 Task: Research Airbnb properties in Saýat, Turkmenistan from 8th December, 2023 to 18th December, 2023 for 2 adults.1  bedroom having 1 bed and 1 bathroom. Property type can be flat. Amenities needed are: wifi, TV, free parkinig on premises, gym, breakfast. Look for 5 properties as per requirement.
Action: Mouse moved to (411, 57)
Screenshot: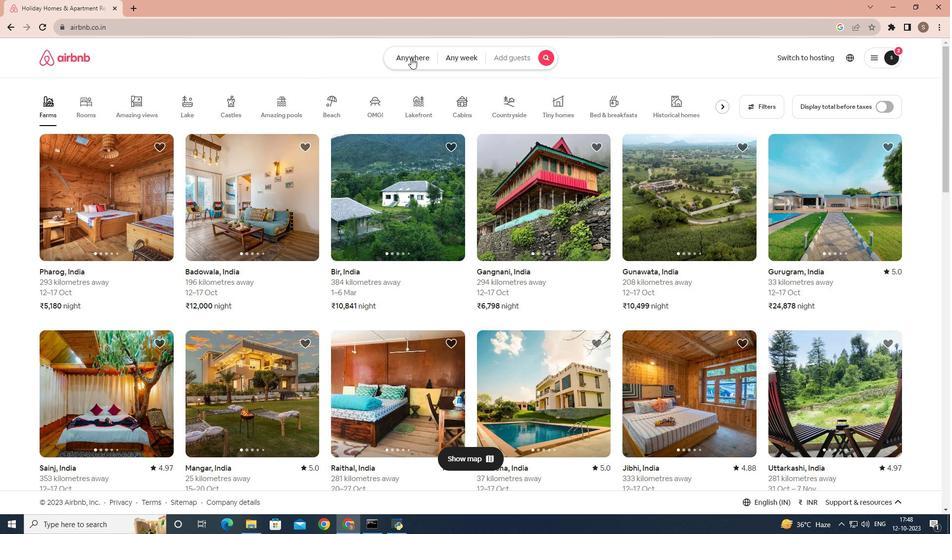 
Action: Mouse pressed left at (411, 57)
Screenshot: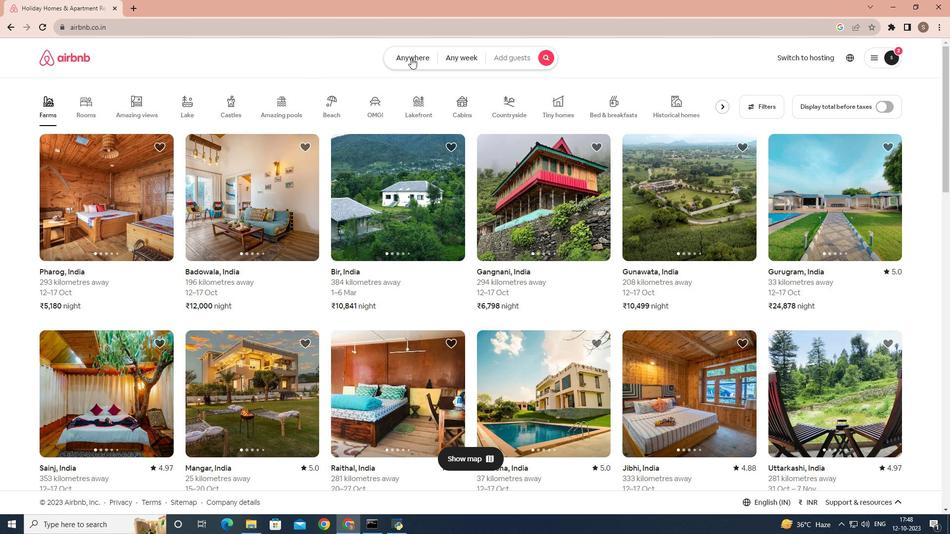 
Action: Mouse moved to (339, 97)
Screenshot: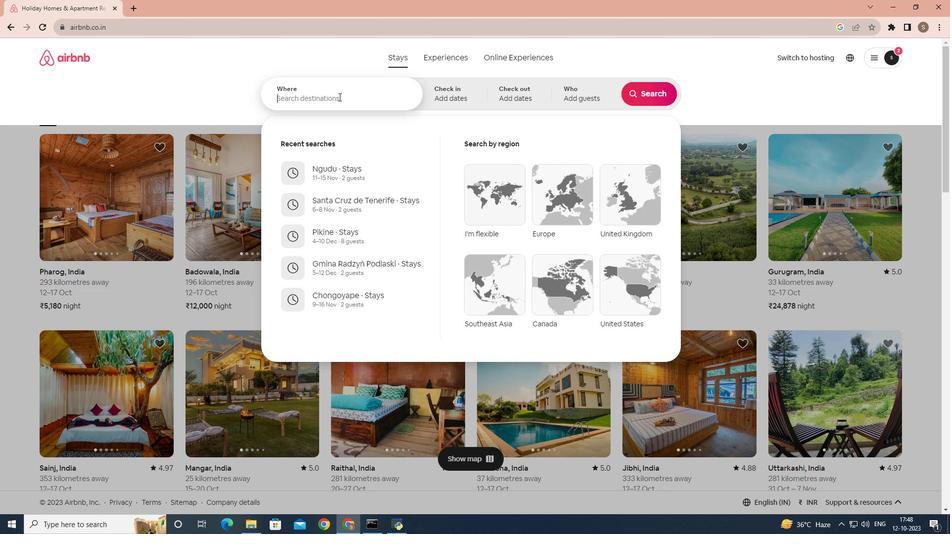 
Action: Mouse pressed left at (339, 97)
Screenshot: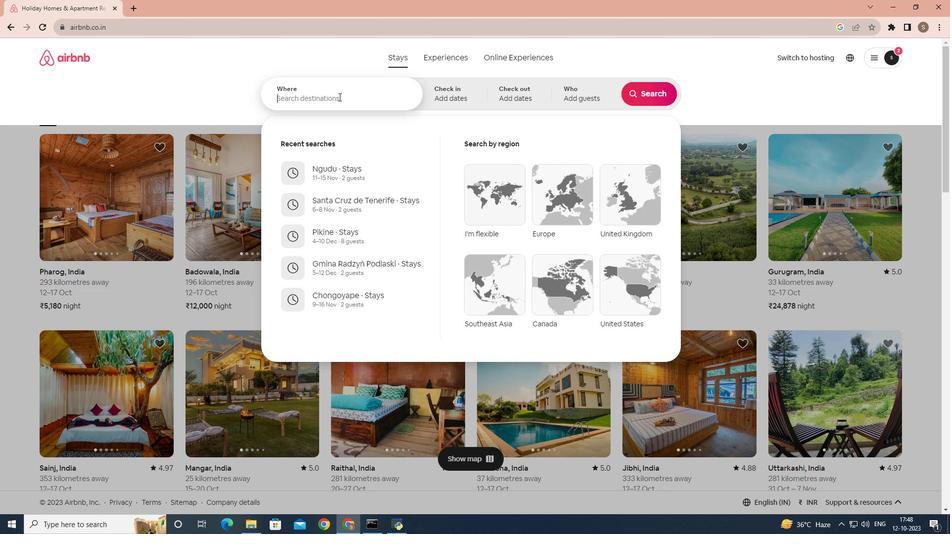 
Action: Key pressed sayat
Screenshot: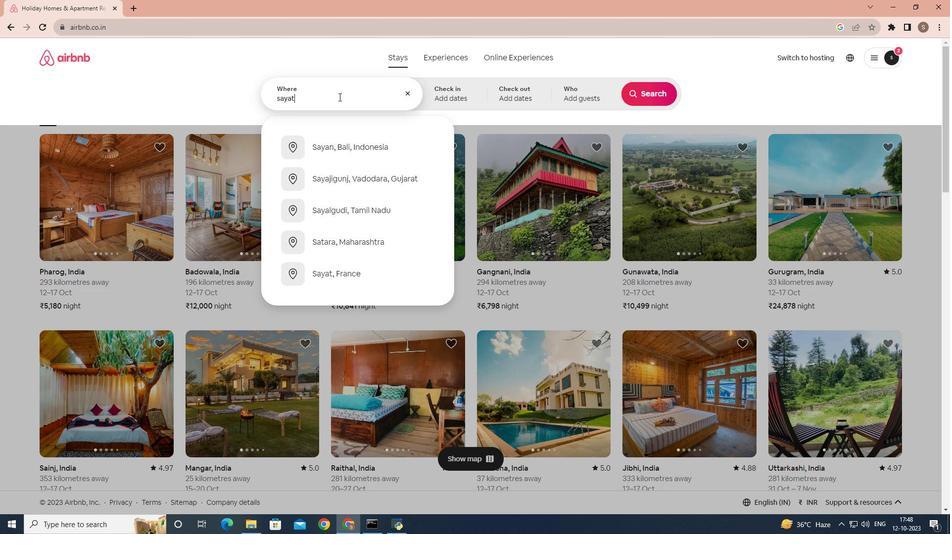 
Action: Mouse moved to (330, 83)
Screenshot: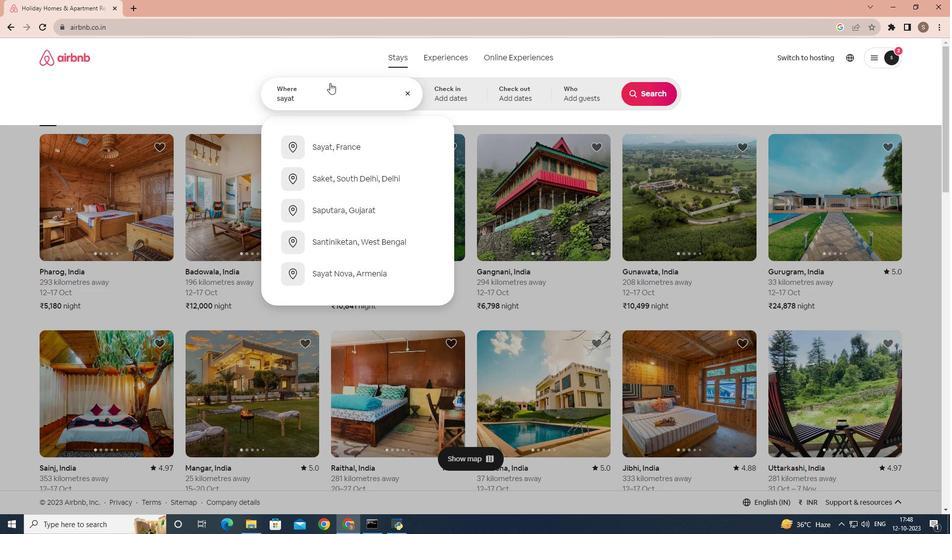 
Action: Key pressed ,<Key.space>y<Key.backspace>tur
Screenshot: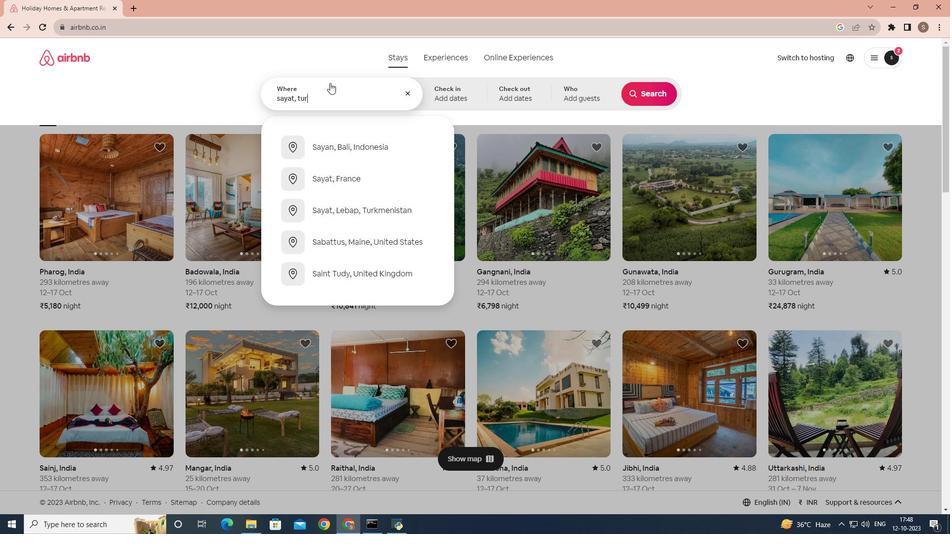 
Action: Mouse moved to (324, 173)
Screenshot: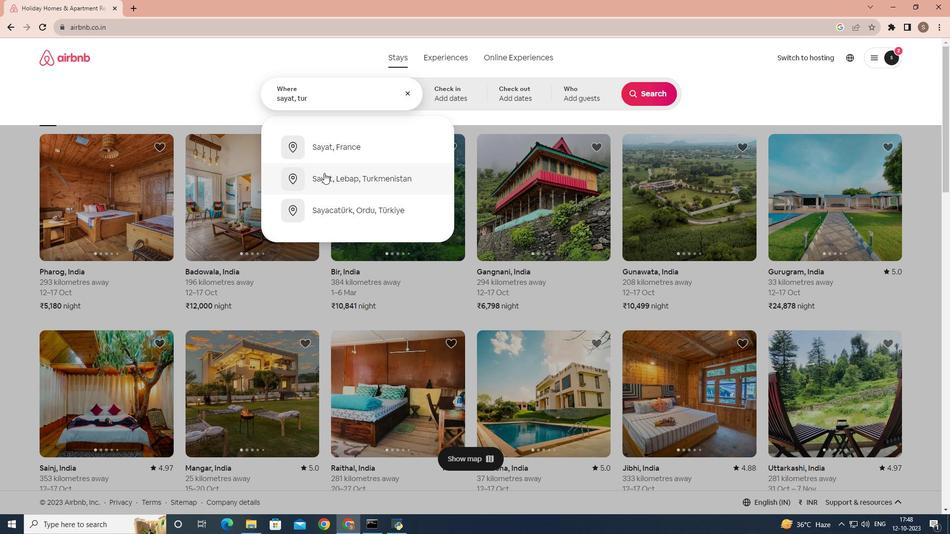 
Action: Mouse pressed left at (324, 173)
Screenshot: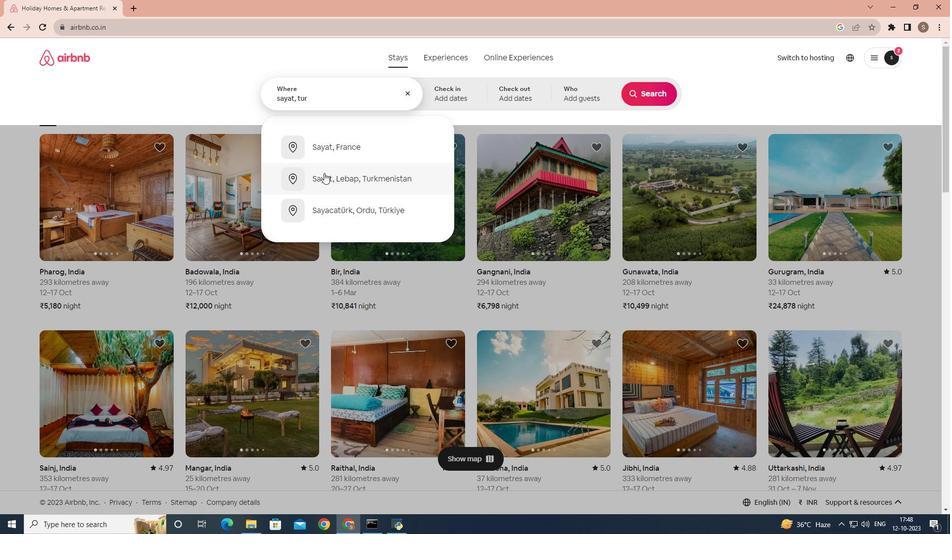 
Action: Mouse moved to (641, 175)
Screenshot: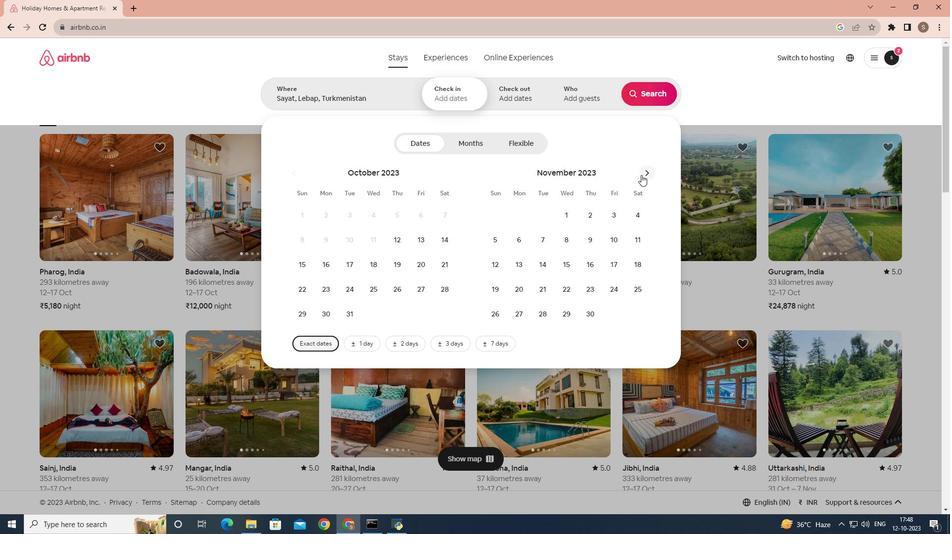 
Action: Mouse pressed left at (641, 175)
Screenshot: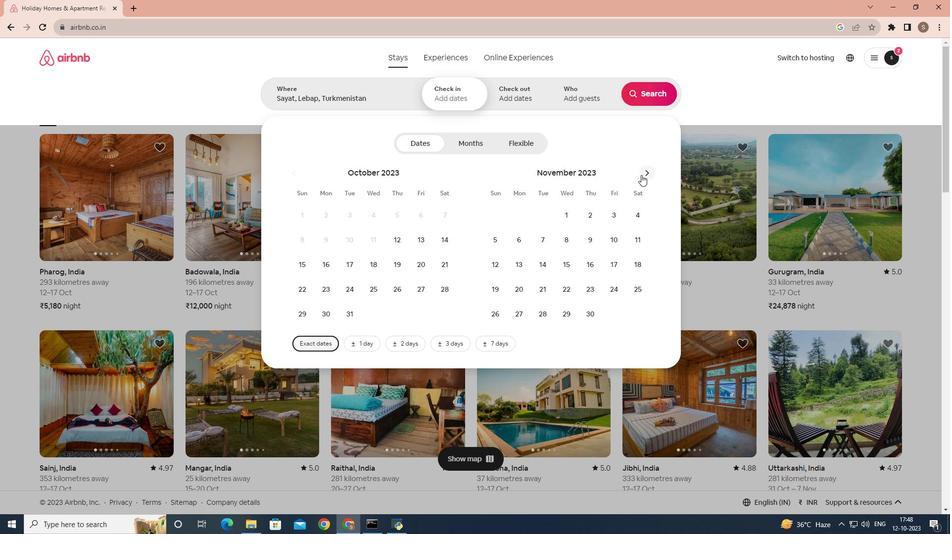 
Action: Mouse moved to (614, 239)
Screenshot: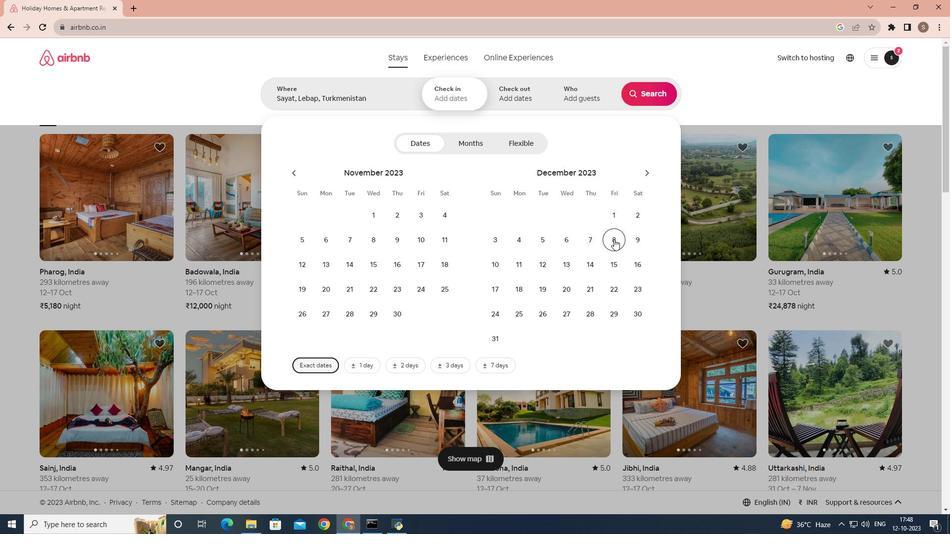
Action: Mouse pressed left at (614, 239)
Screenshot: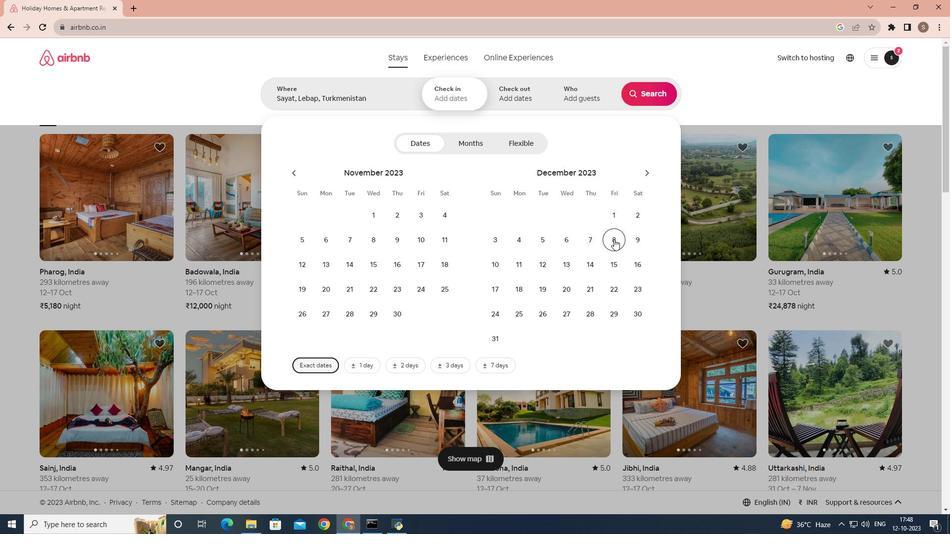 
Action: Mouse moved to (523, 298)
Screenshot: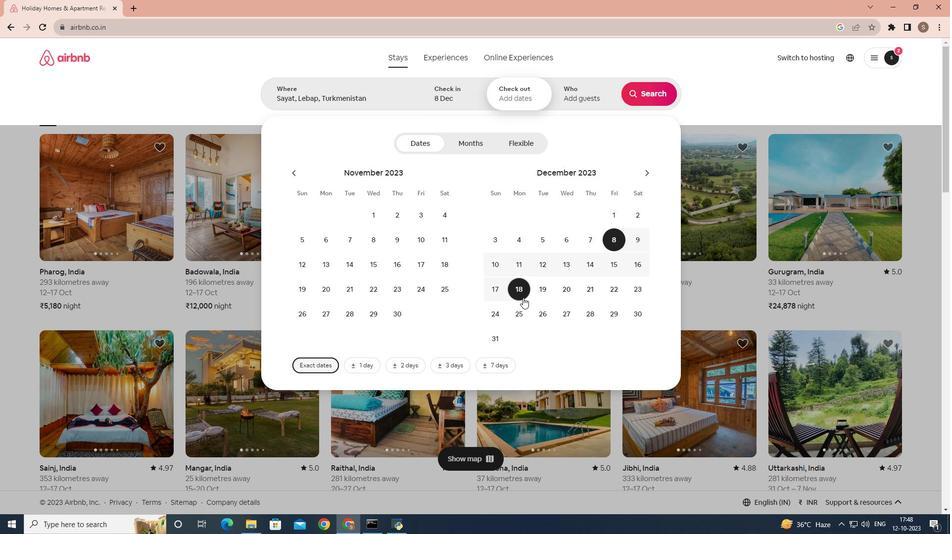 
Action: Mouse pressed left at (523, 298)
Screenshot: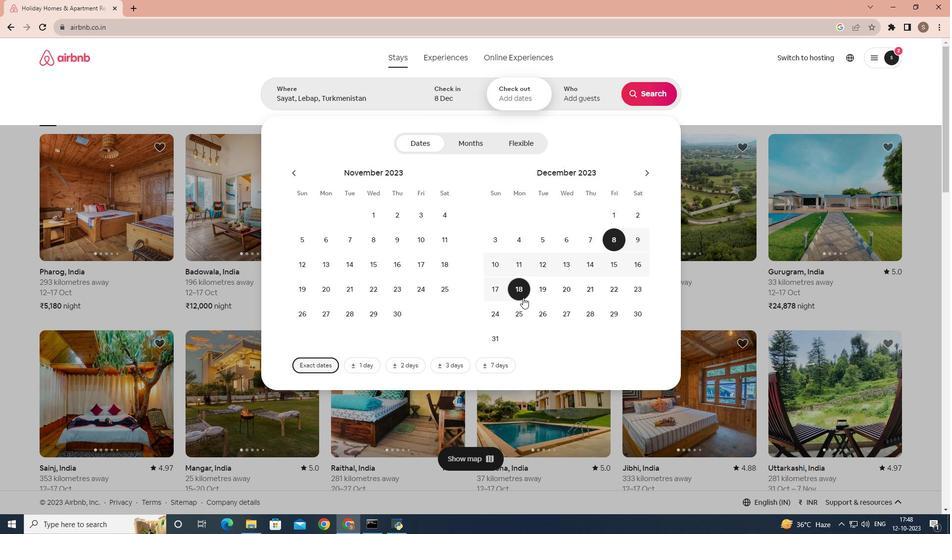 
Action: Mouse moved to (595, 105)
Screenshot: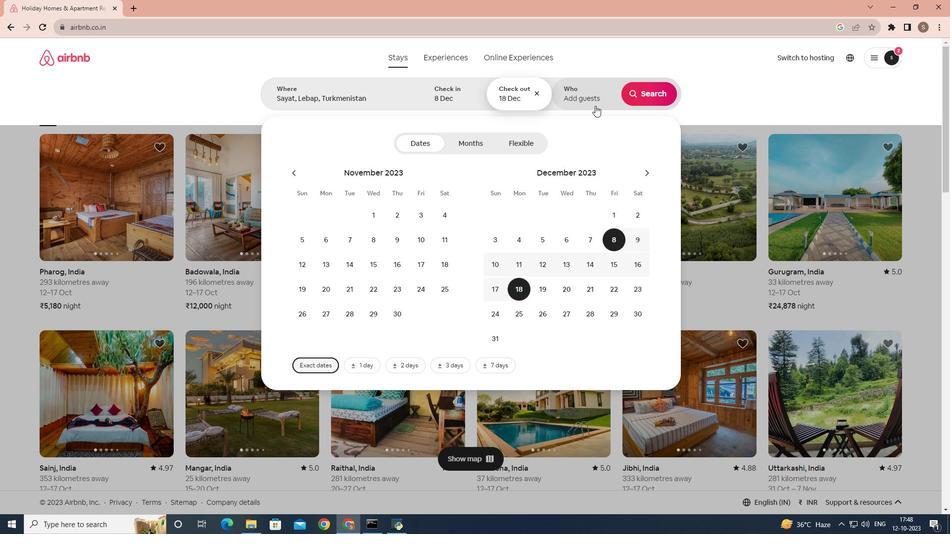 
Action: Mouse pressed left at (595, 105)
Screenshot: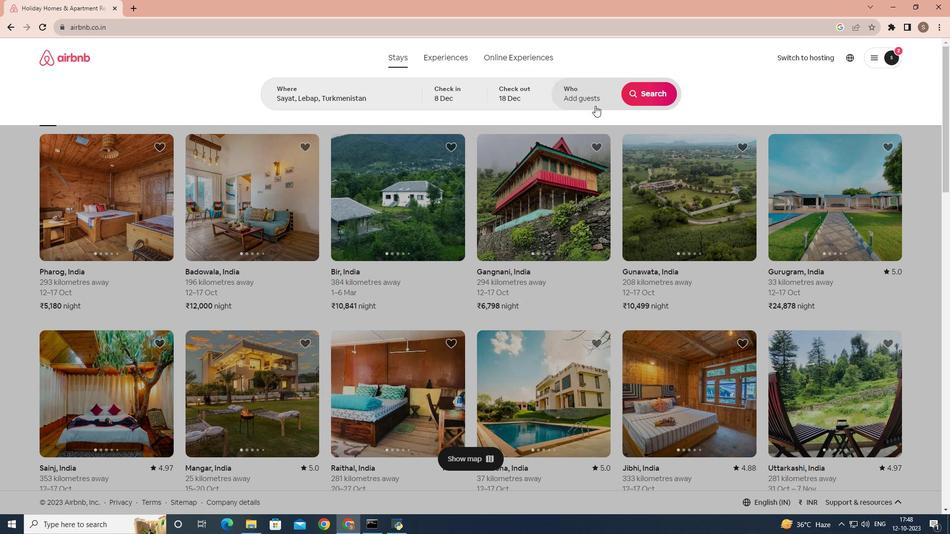 
Action: Mouse moved to (650, 147)
Screenshot: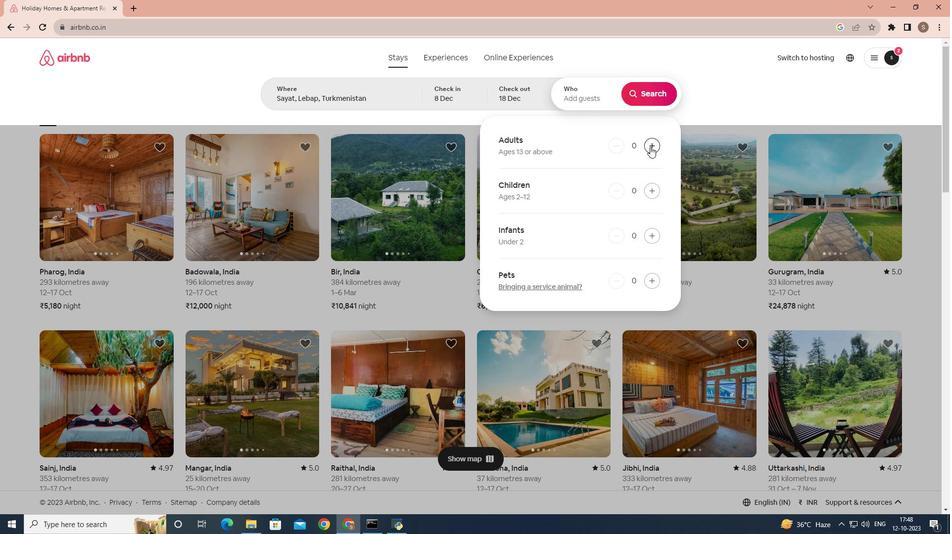 
Action: Mouse pressed left at (650, 147)
Screenshot: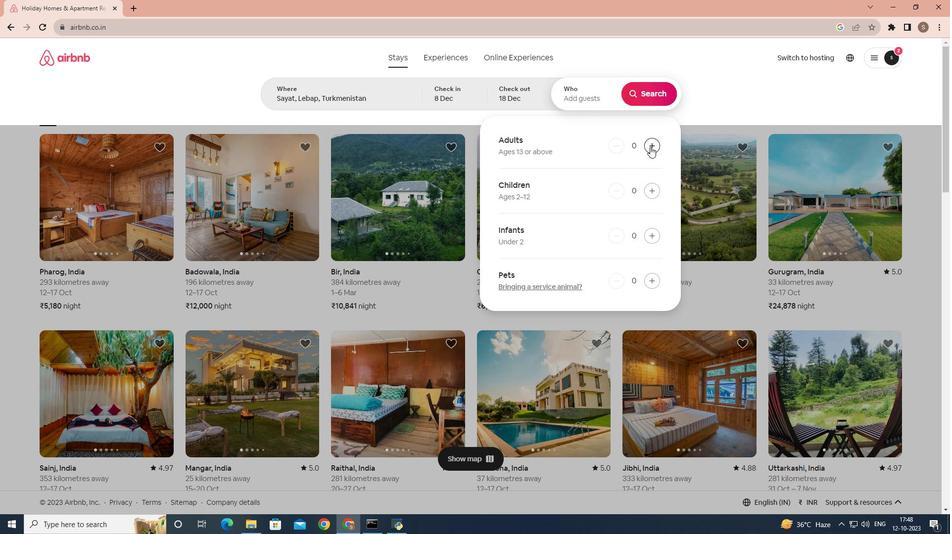 
Action: Mouse pressed left at (650, 147)
Screenshot: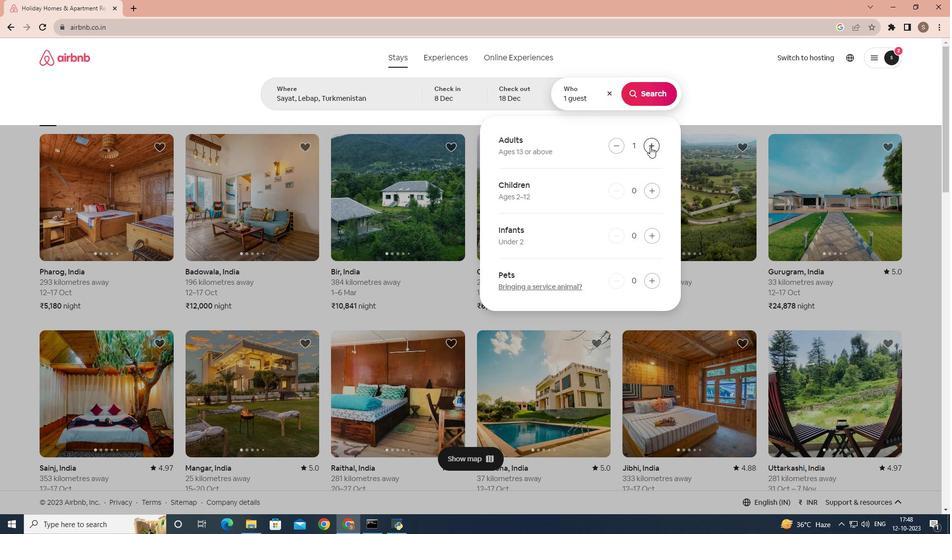 
Action: Mouse moved to (651, 102)
Screenshot: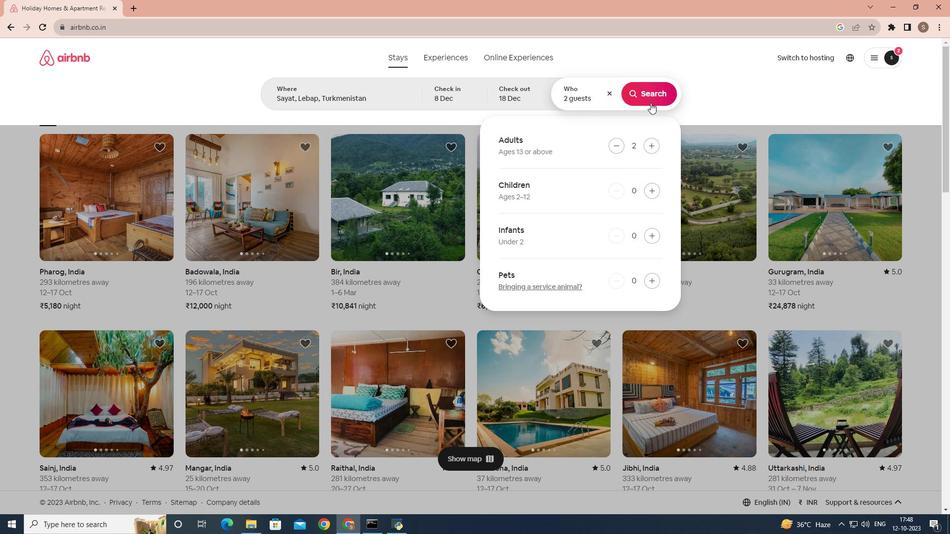 
Action: Mouse pressed left at (651, 102)
Screenshot: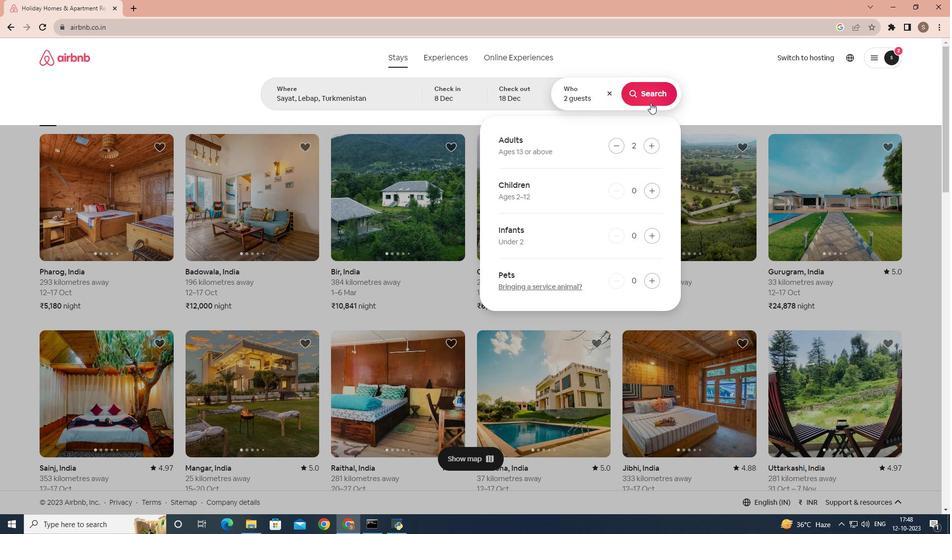
Action: Mouse moved to (787, 100)
Screenshot: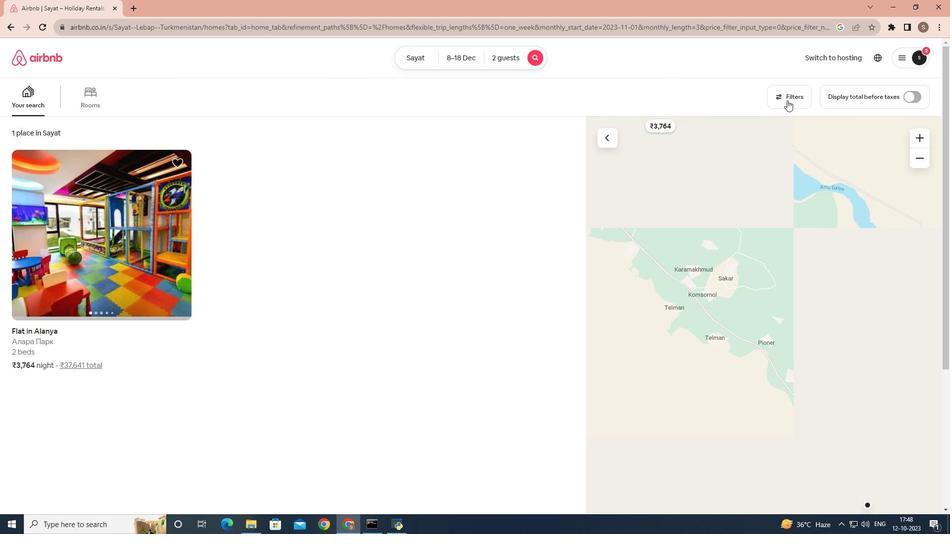 
Action: Mouse pressed left at (787, 100)
Screenshot: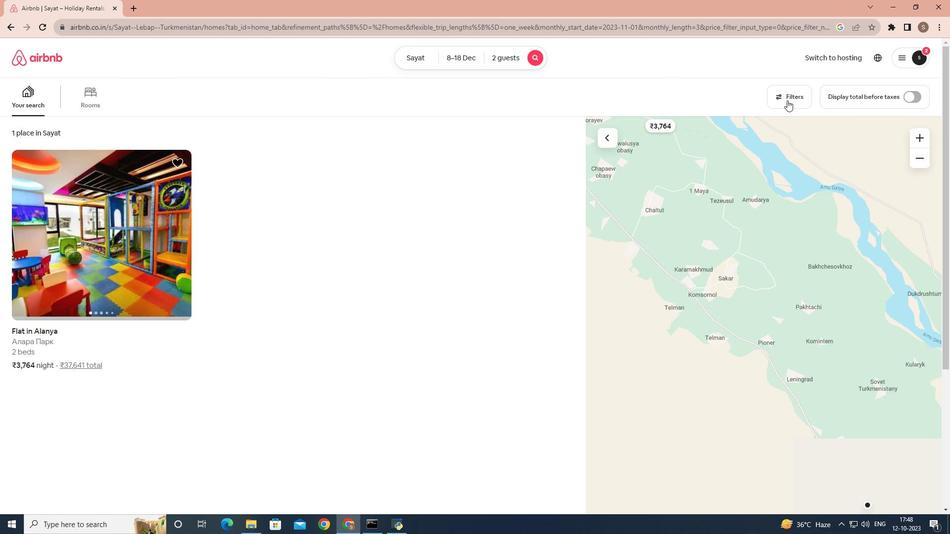 
Action: Mouse moved to (451, 268)
Screenshot: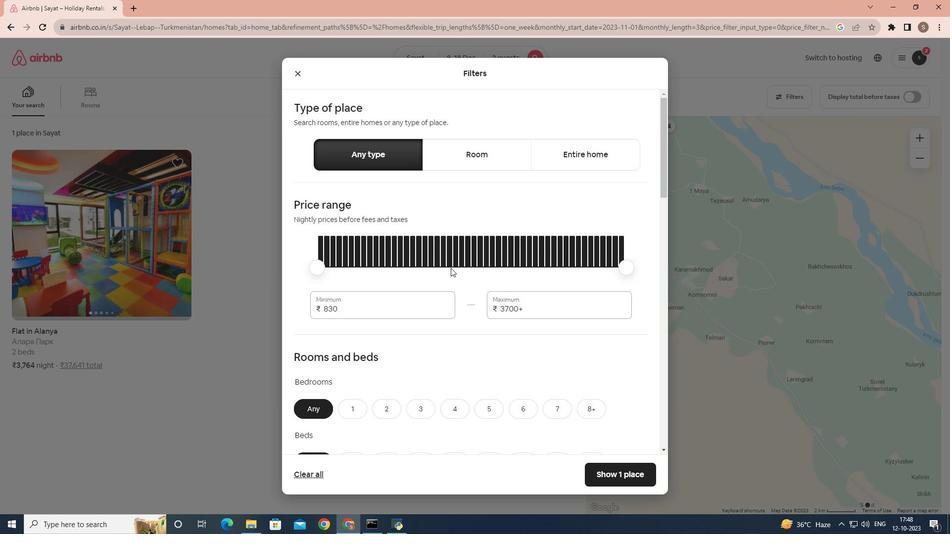 
Action: Mouse scrolled (451, 267) with delta (0, 0)
Screenshot: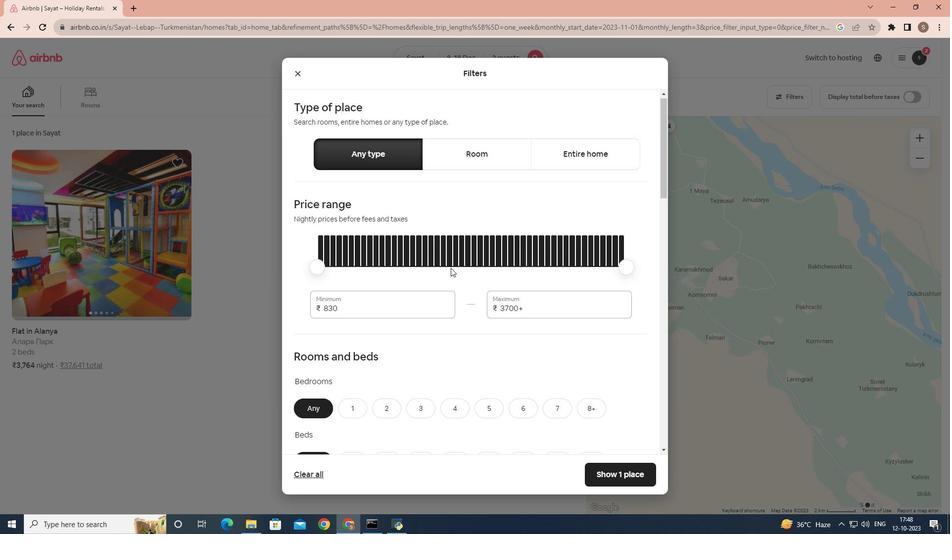 
Action: Mouse scrolled (451, 267) with delta (0, 0)
Screenshot: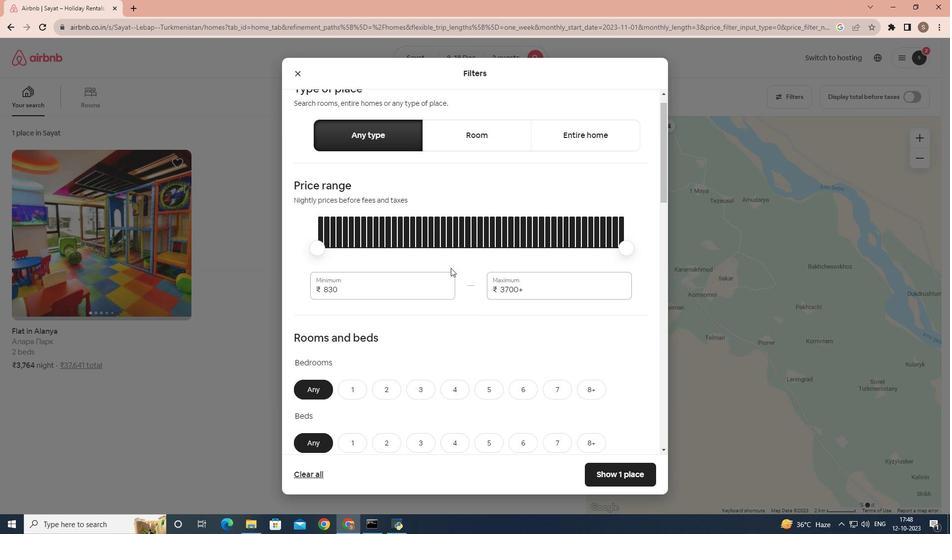 
Action: Mouse scrolled (451, 267) with delta (0, 0)
Screenshot: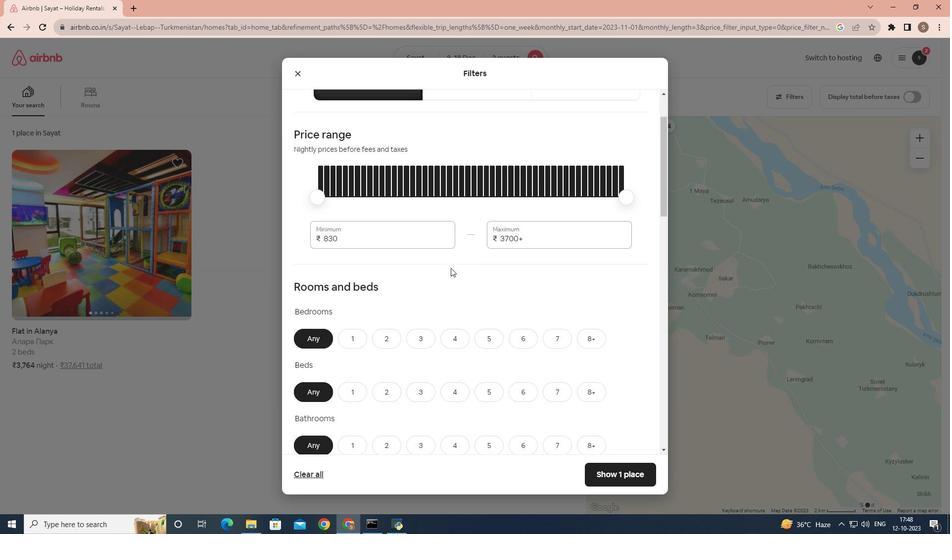 
Action: Mouse moved to (361, 260)
Screenshot: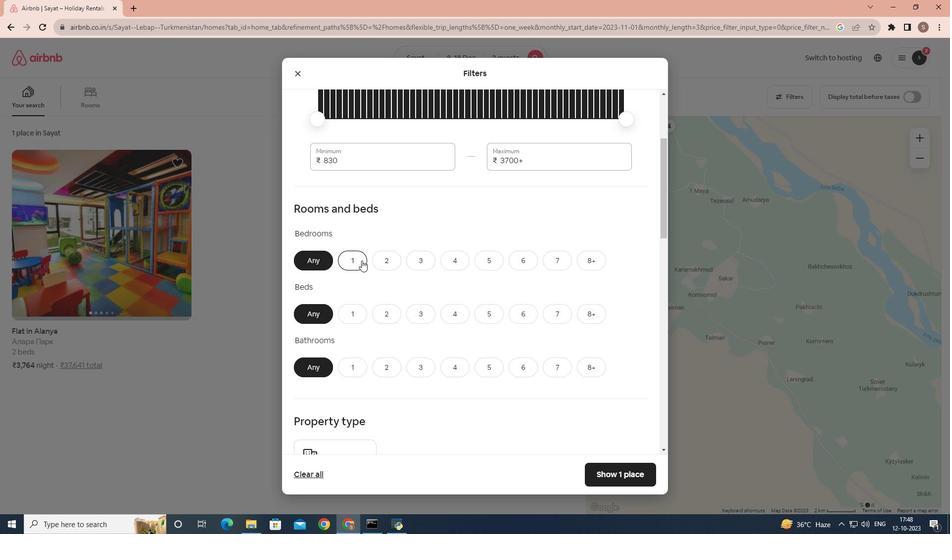 
Action: Mouse pressed left at (361, 260)
Screenshot: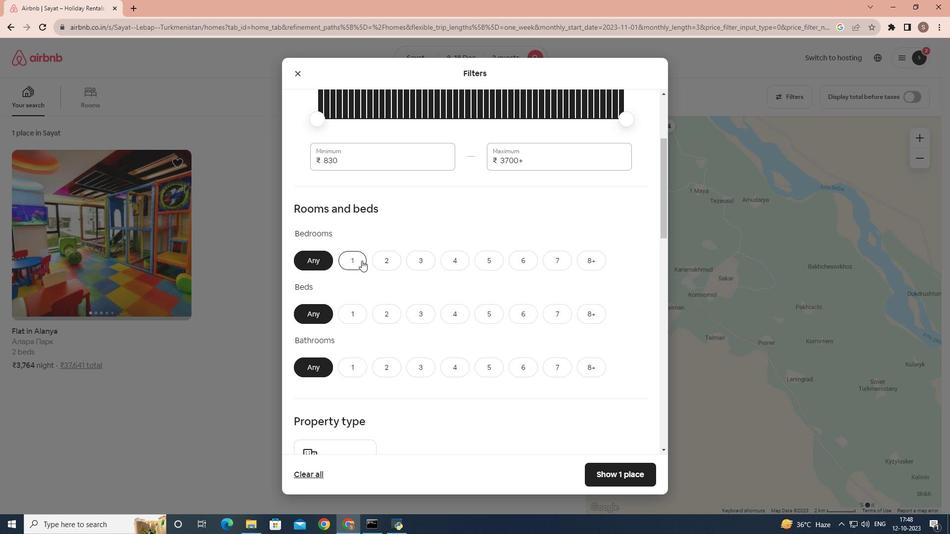 
Action: Mouse moved to (369, 322)
Screenshot: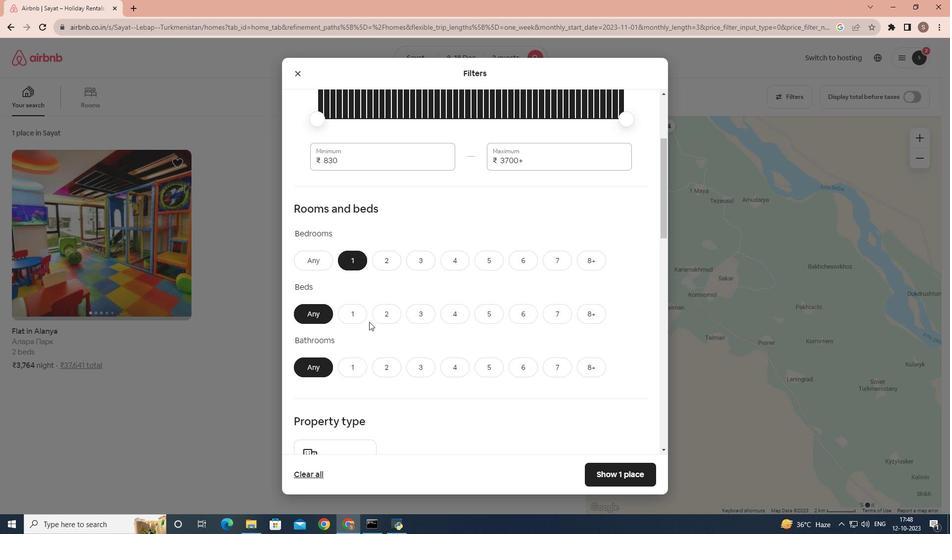 
Action: Mouse pressed left at (369, 322)
Screenshot: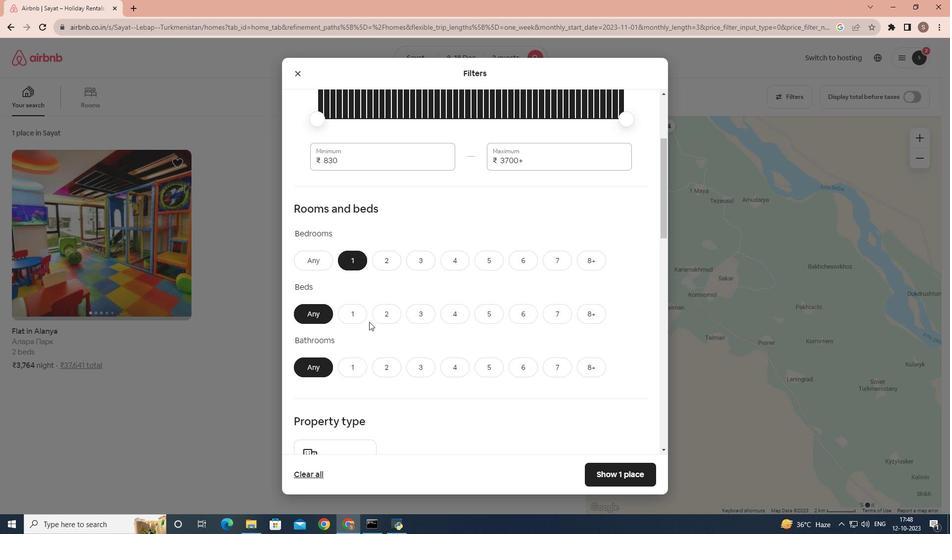 
Action: Mouse moved to (362, 313)
Screenshot: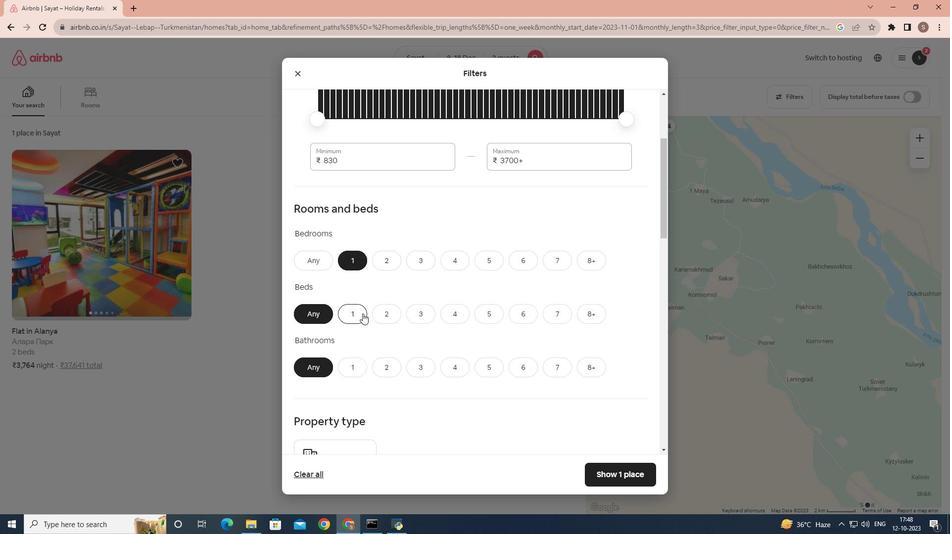 
Action: Mouse pressed left at (362, 313)
Screenshot: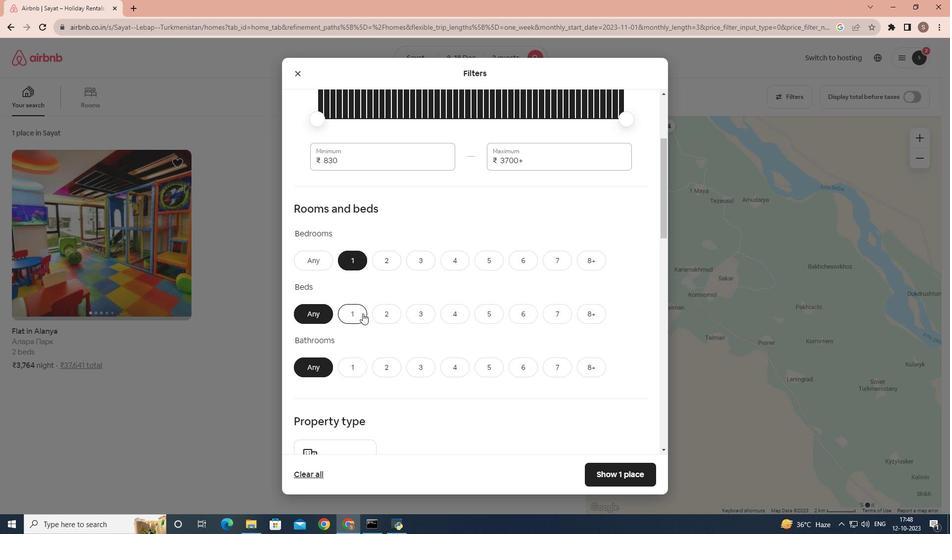 
Action: Mouse moved to (353, 365)
Screenshot: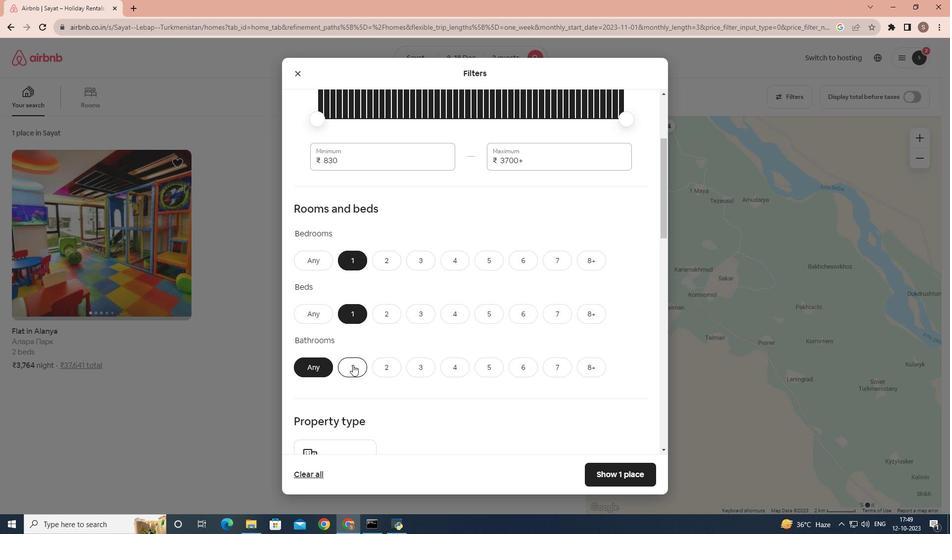 
Action: Mouse pressed left at (353, 365)
Screenshot: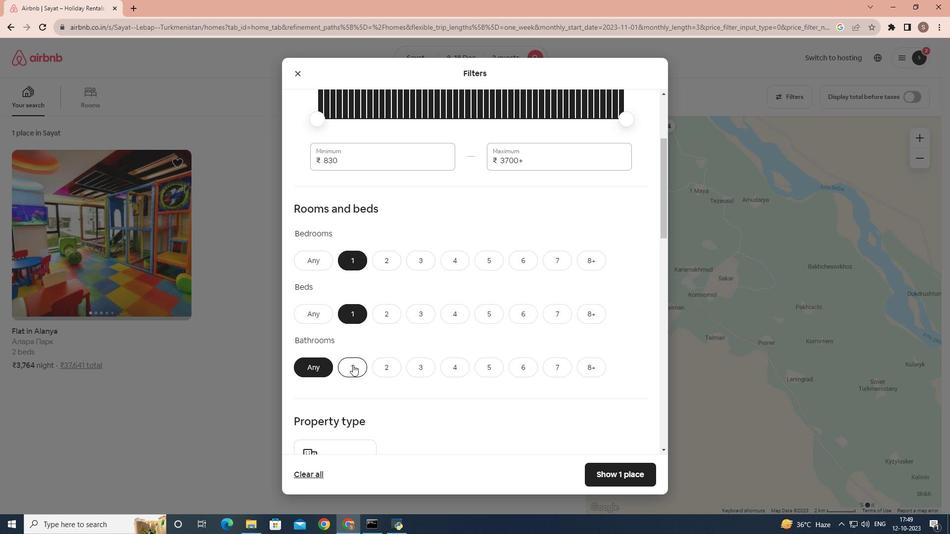
Action: Mouse moved to (365, 340)
Screenshot: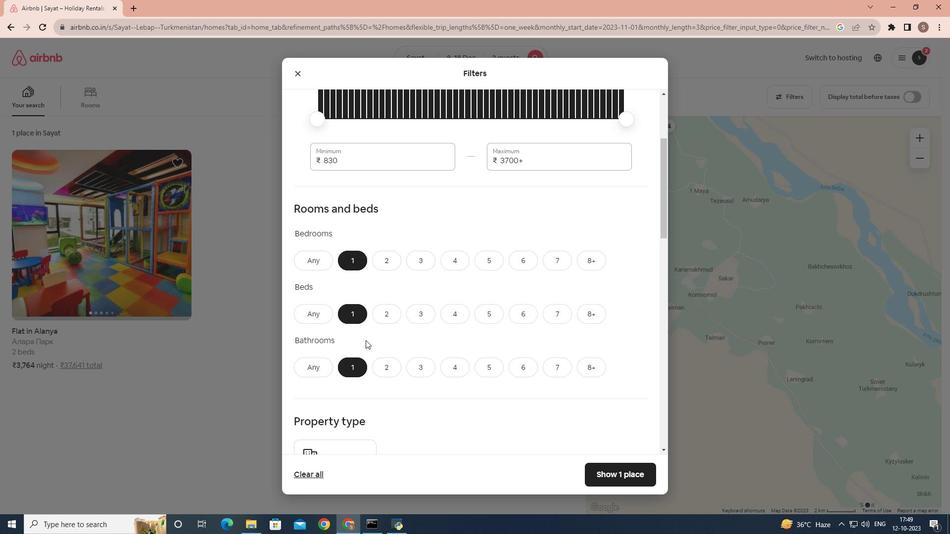 
Action: Mouse scrolled (365, 340) with delta (0, 0)
Screenshot: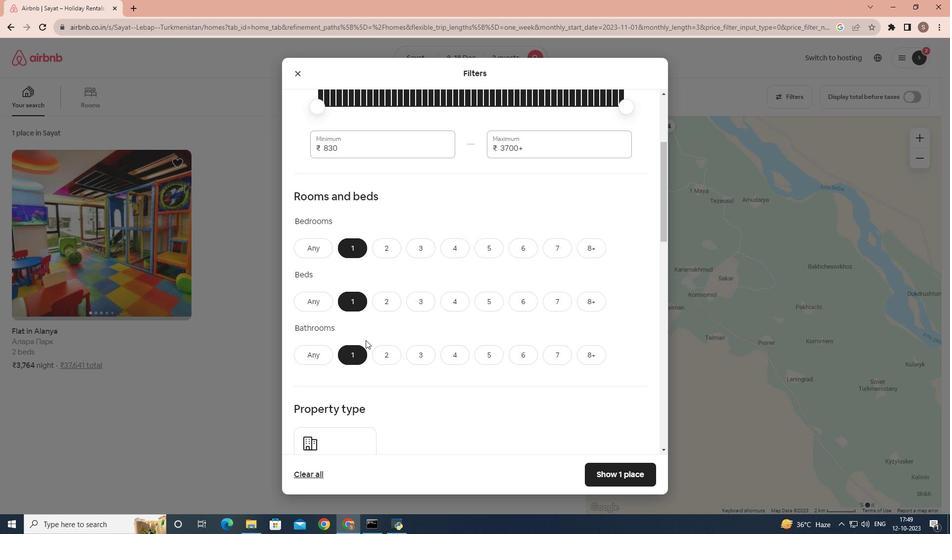 
Action: Mouse scrolled (365, 340) with delta (0, 0)
Screenshot: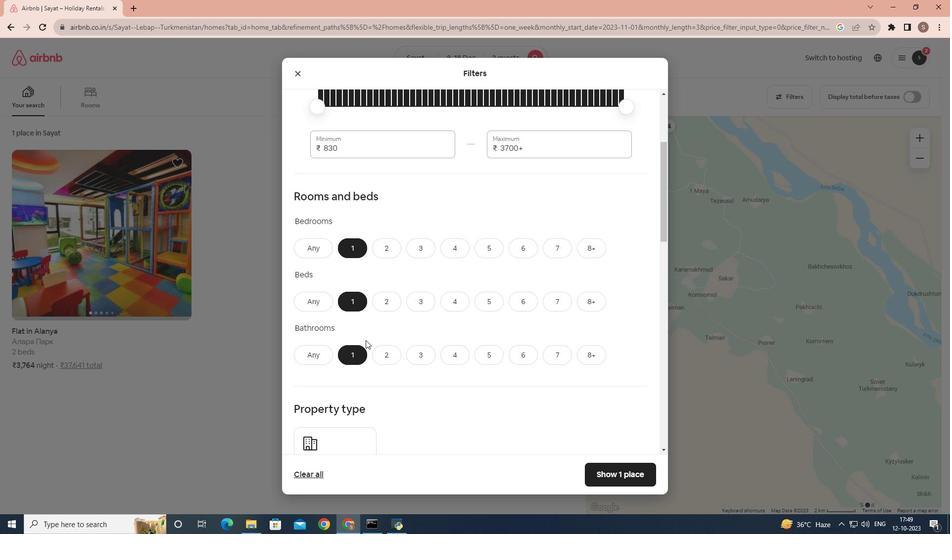 
Action: Mouse scrolled (365, 340) with delta (0, 0)
Screenshot: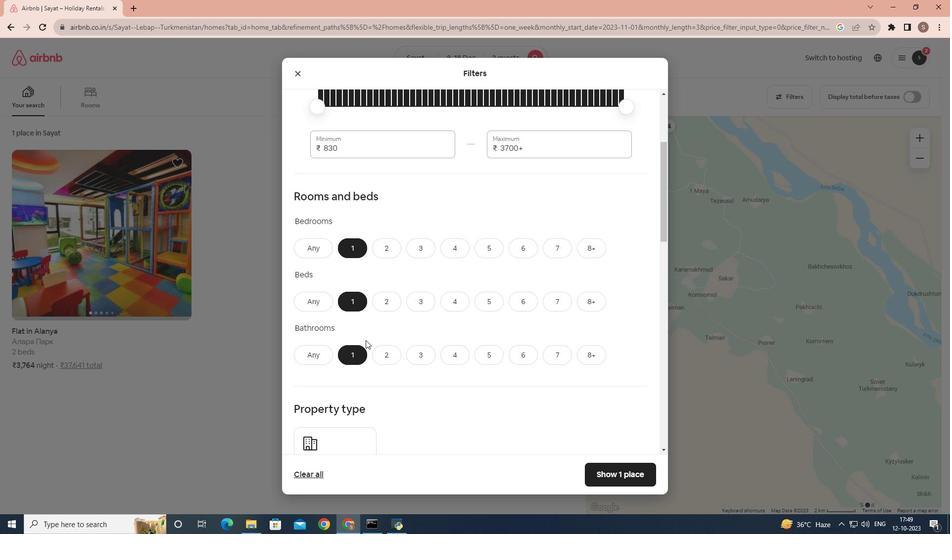
Action: Mouse scrolled (365, 340) with delta (0, 0)
Screenshot: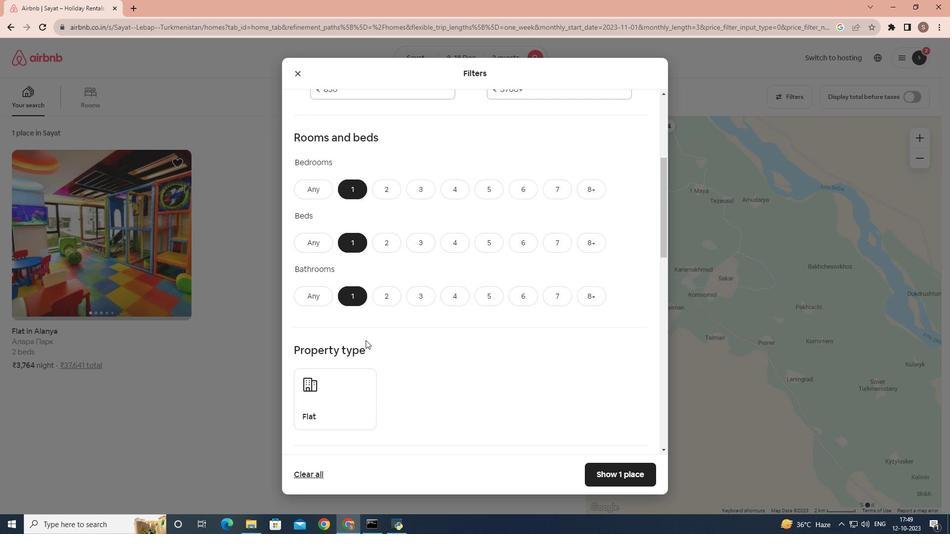 
Action: Mouse moved to (355, 289)
Screenshot: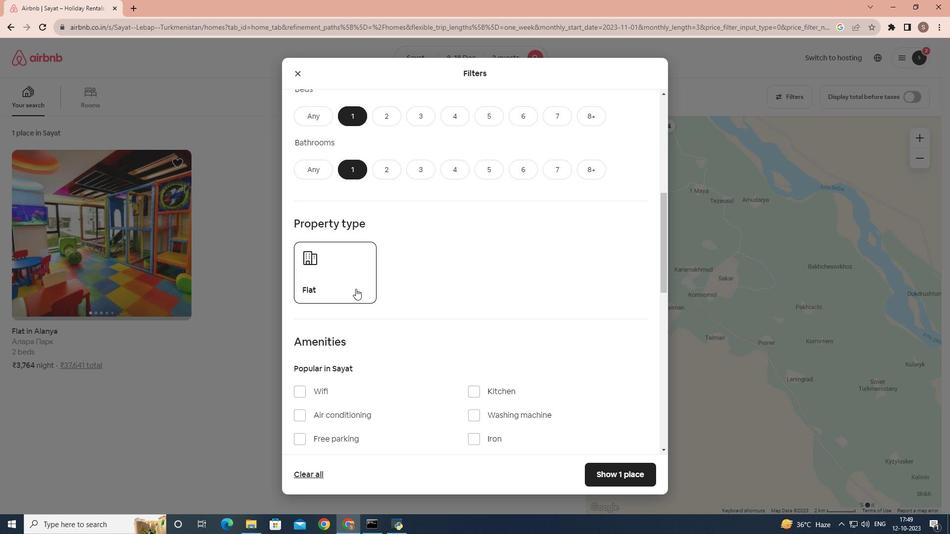 
Action: Mouse pressed left at (355, 289)
Screenshot: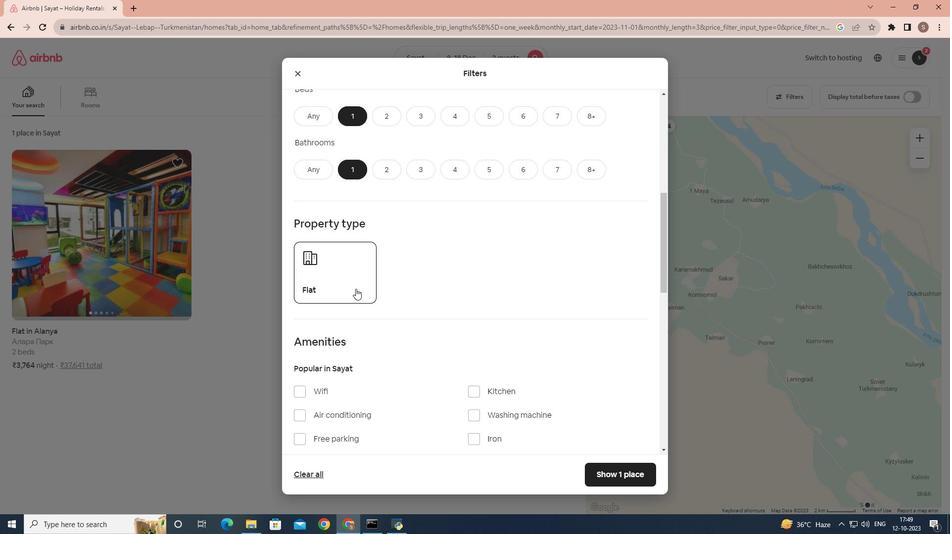 
Action: Mouse moved to (384, 317)
Screenshot: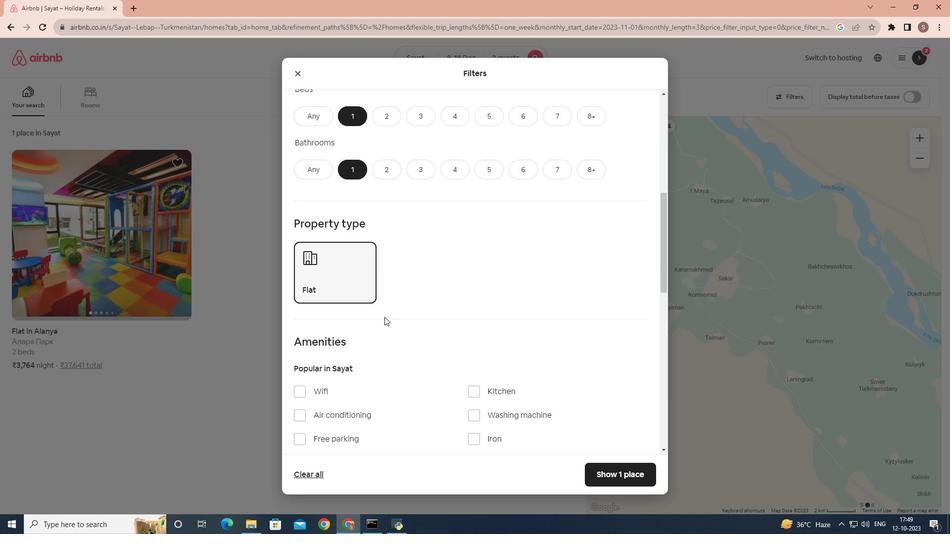 
Action: Mouse scrolled (384, 316) with delta (0, 0)
Screenshot: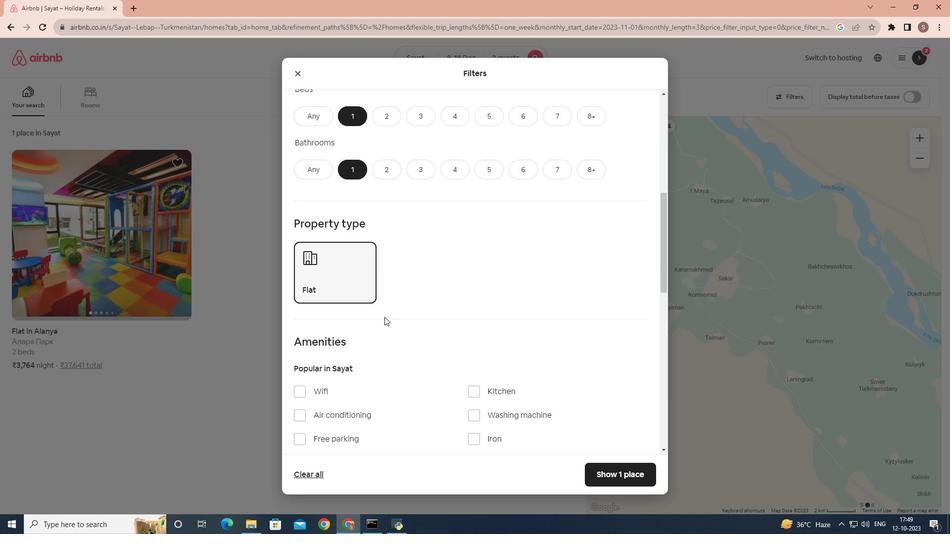 
Action: Mouse scrolled (384, 316) with delta (0, 0)
Screenshot: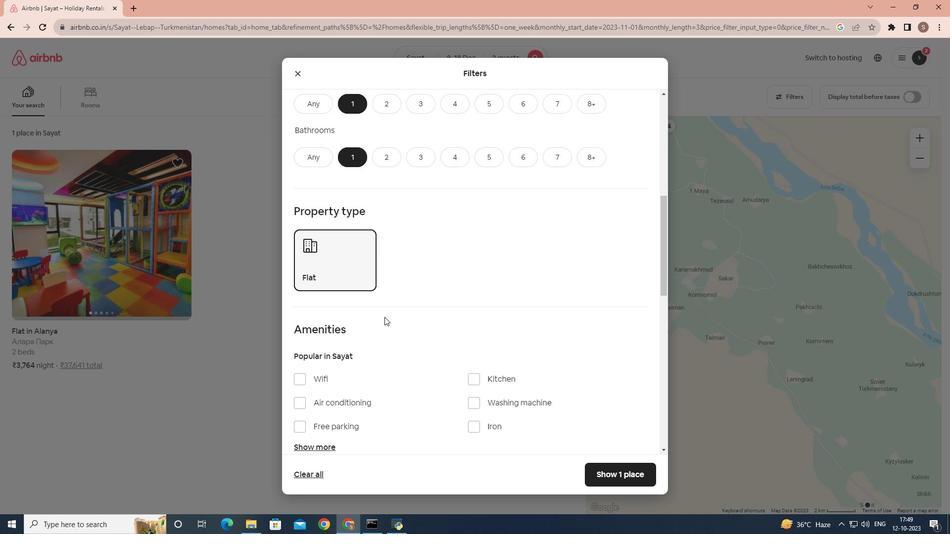 
Action: Mouse moved to (301, 292)
Screenshot: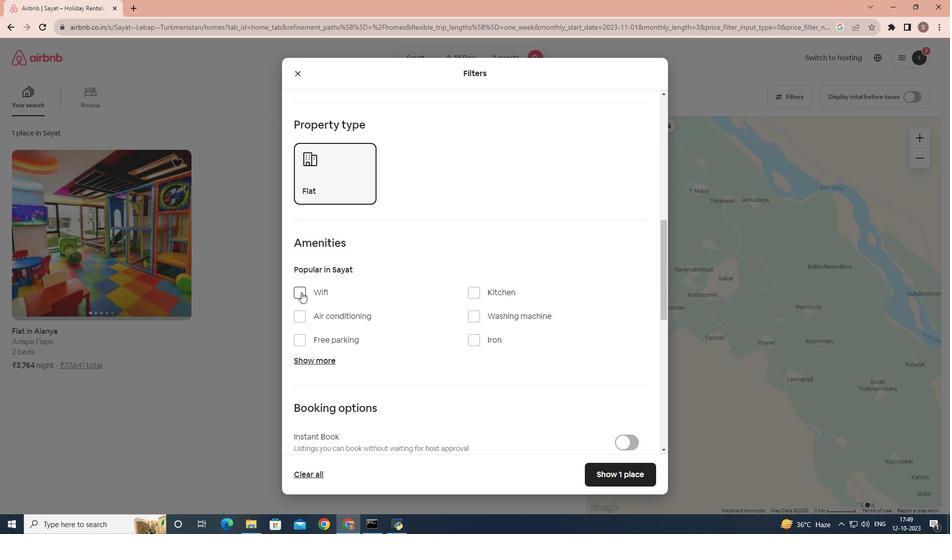 
Action: Mouse pressed left at (301, 292)
Screenshot: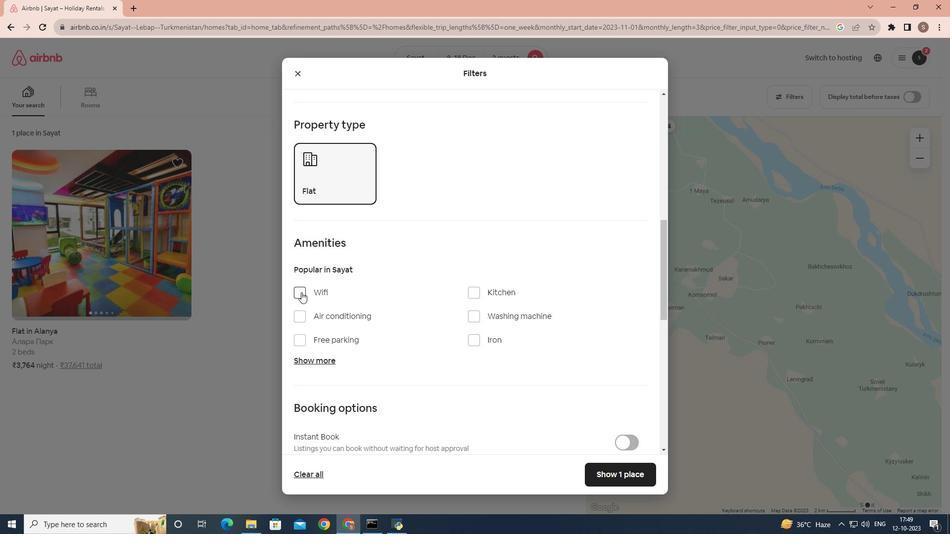 
Action: Mouse moved to (307, 362)
Screenshot: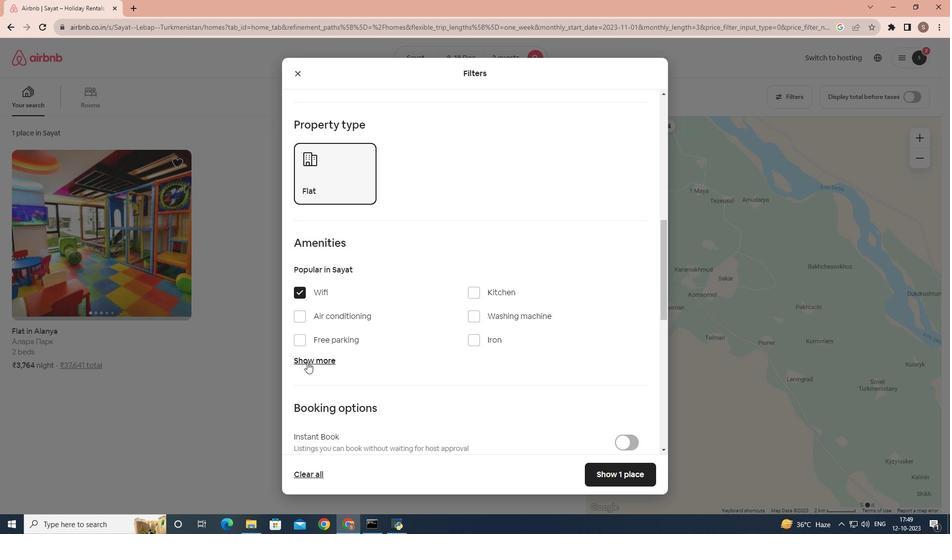 
Action: Mouse pressed left at (307, 362)
Screenshot: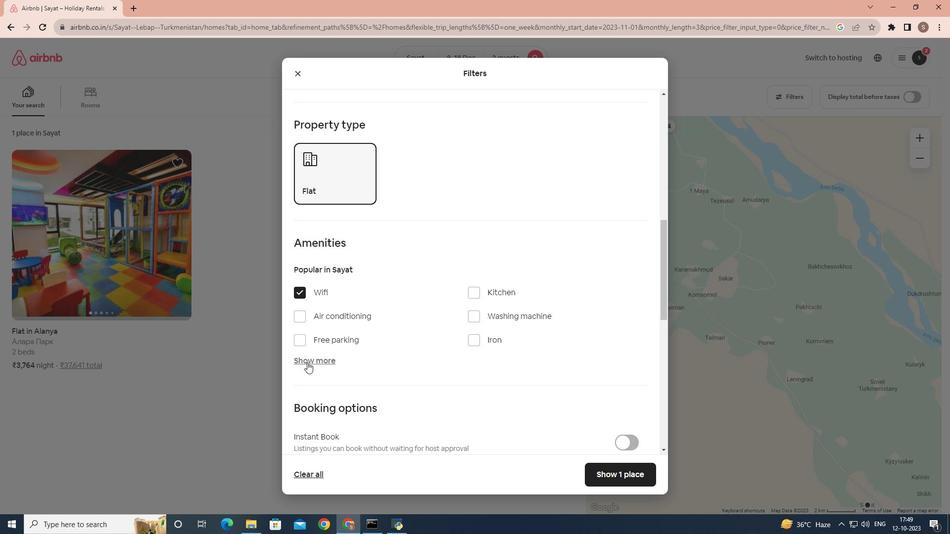 
Action: Mouse moved to (318, 345)
Screenshot: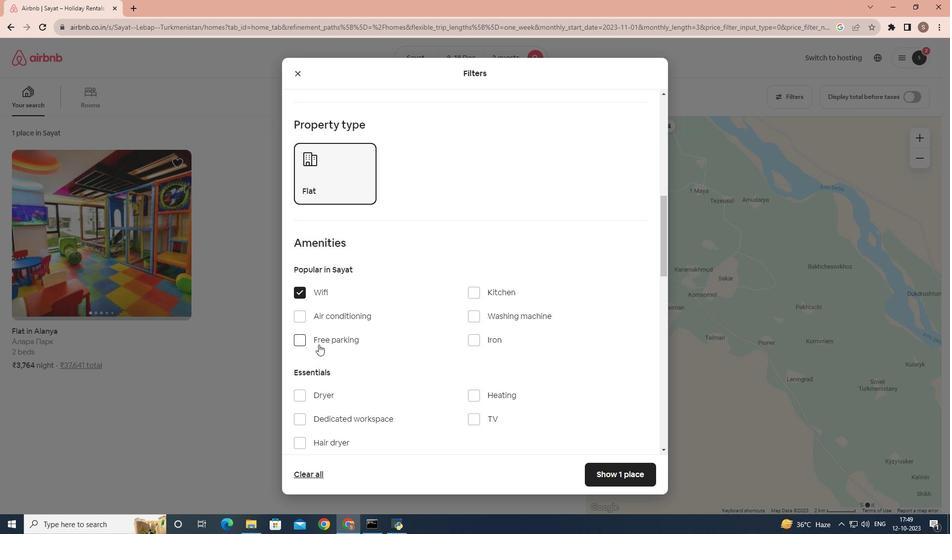 
Action: Mouse pressed left at (318, 345)
Screenshot: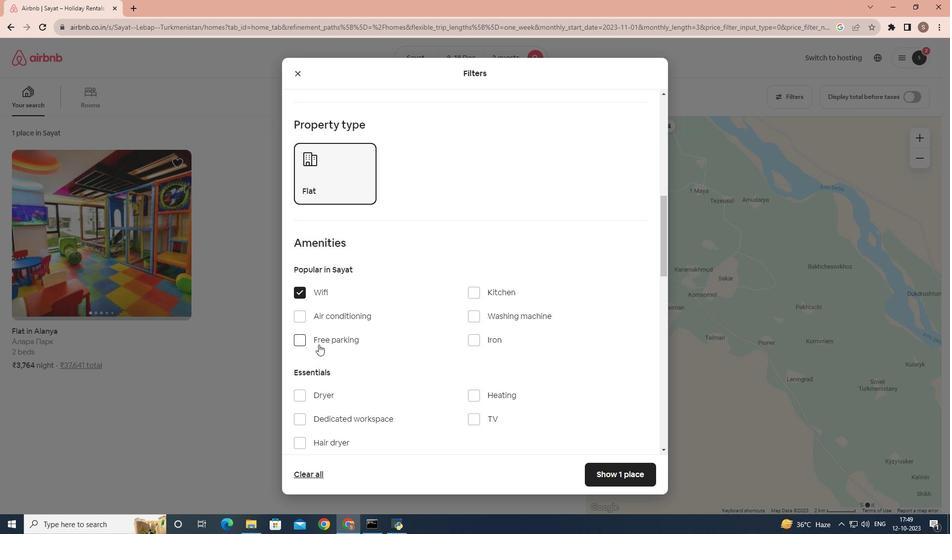 
Action: Mouse moved to (472, 420)
Screenshot: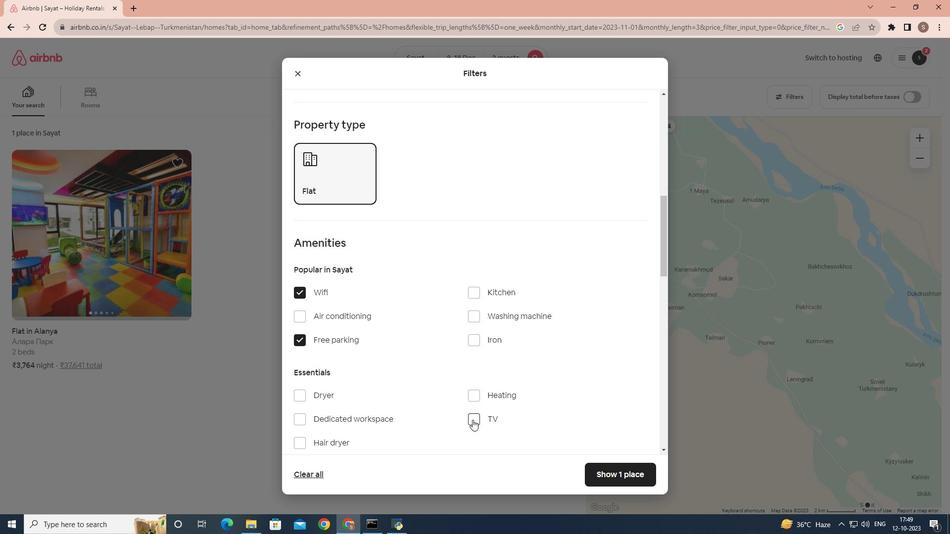 
Action: Mouse pressed left at (472, 420)
Screenshot: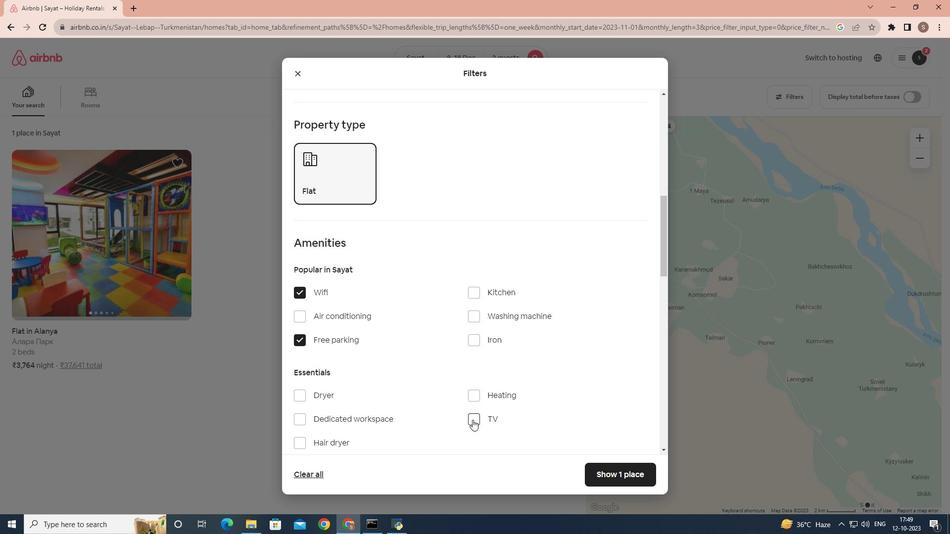
Action: Mouse moved to (416, 371)
Screenshot: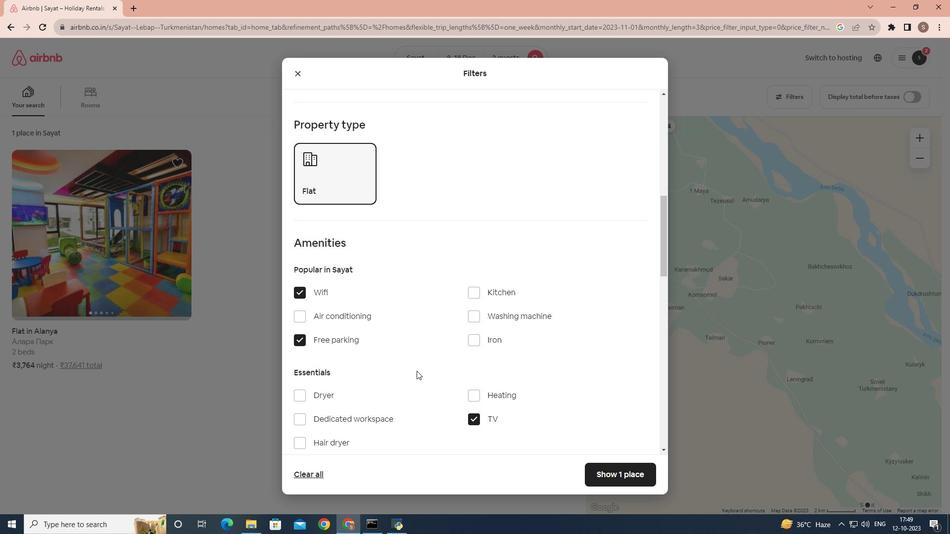 
Action: Mouse scrolled (416, 370) with delta (0, 0)
Screenshot: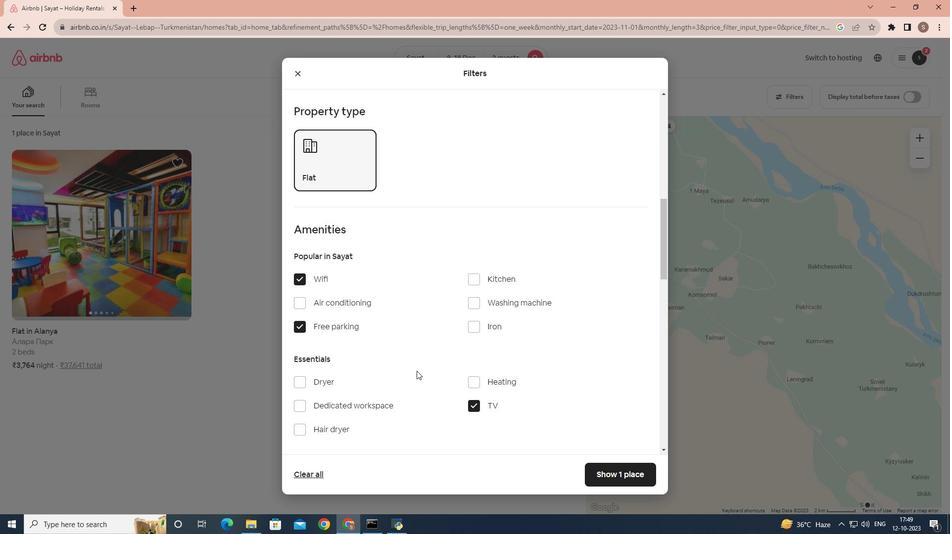 
Action: Mouse scrolled (416, 370) with delta (0, 0)
Screenshot: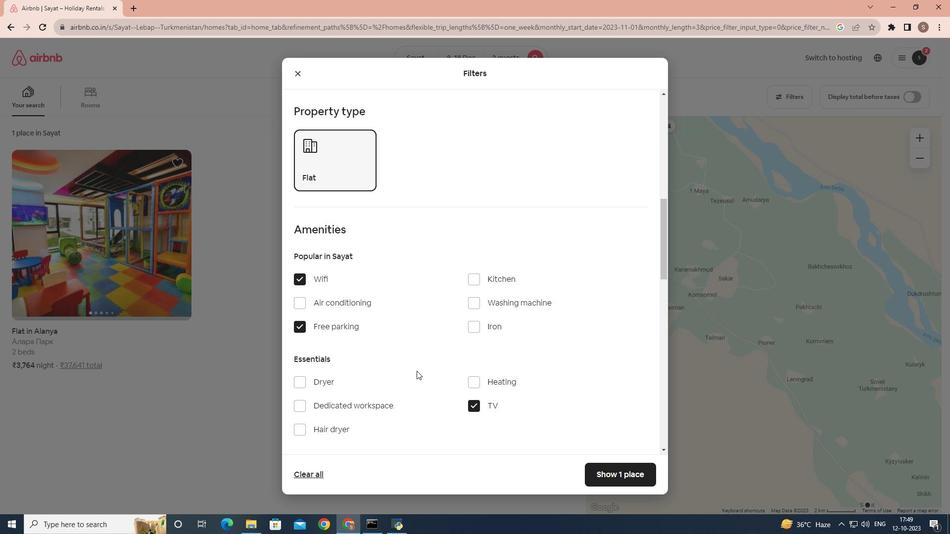 
Action: Mouse scrolled (416, 370) with delta (0, 0)
Screenshot: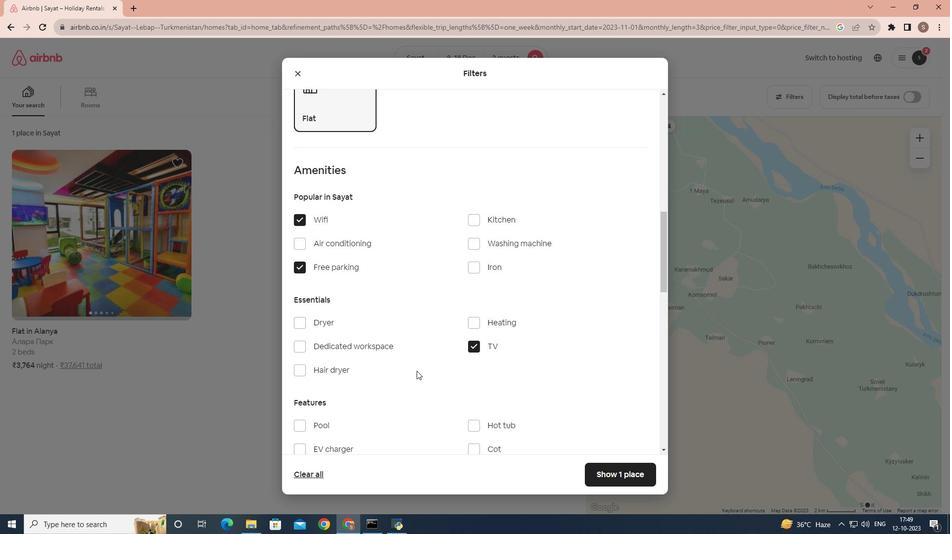
Action: Mouse scrolled (416, 370) with delta (0, 0)
Screenshot: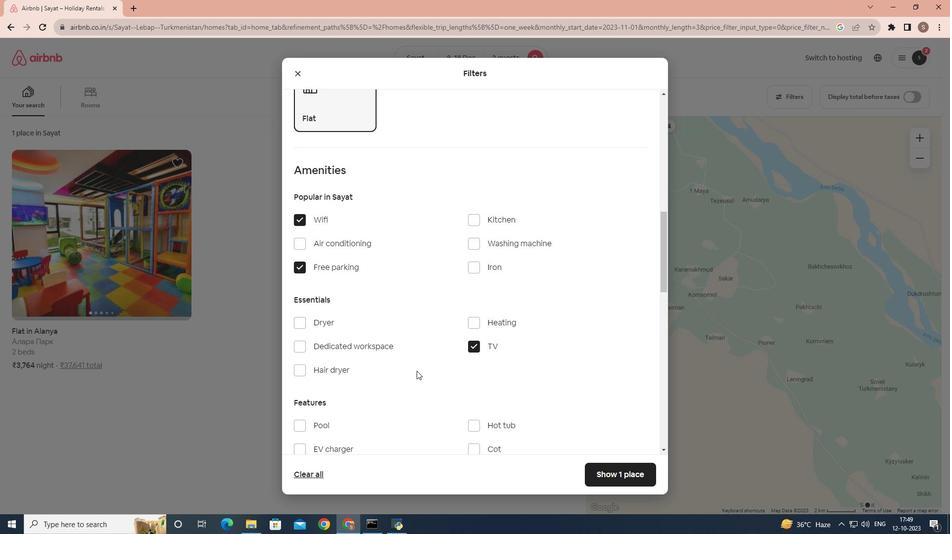 
Action: Mouse scrolled (416, 370) with delta (0, 0)
Screenshot: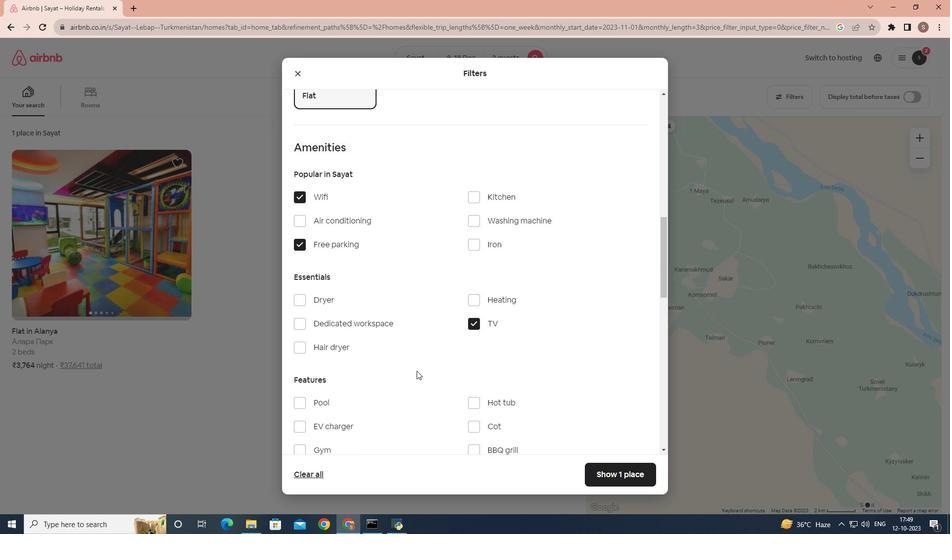 
Action: Mouse scrolled (416, 370) with delta (0, 0)
Screenshot: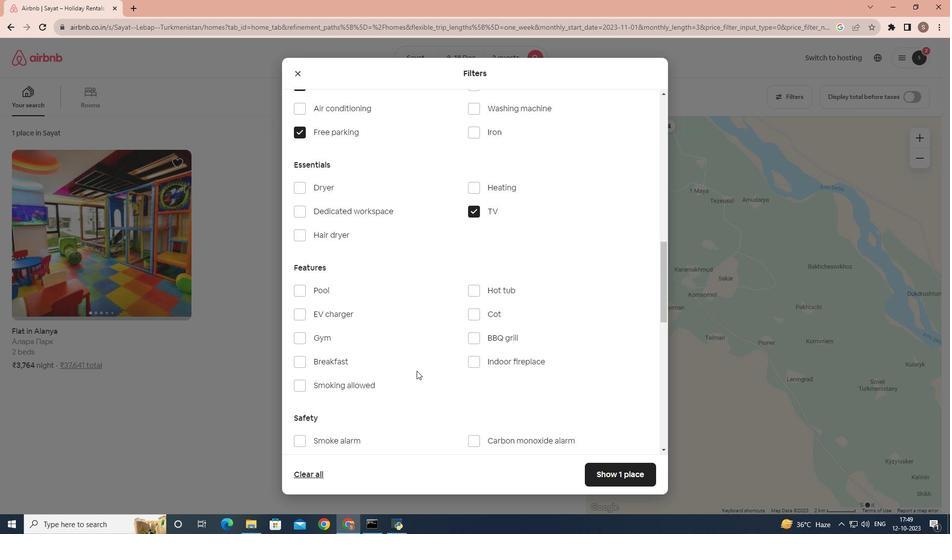 
Action: Mouse moved to (322, 243)
Screenshot: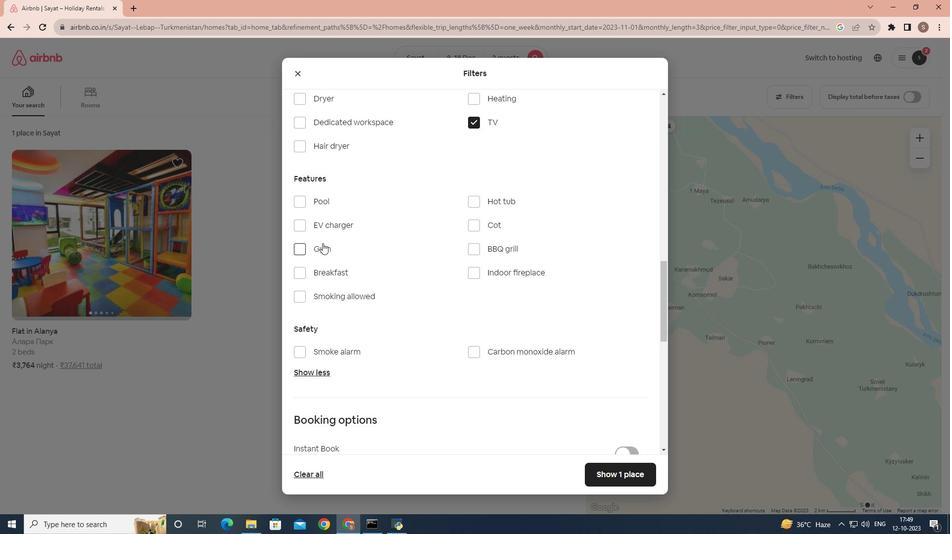 
Action: Mouse pressed left at (322, 243)
Screenshot: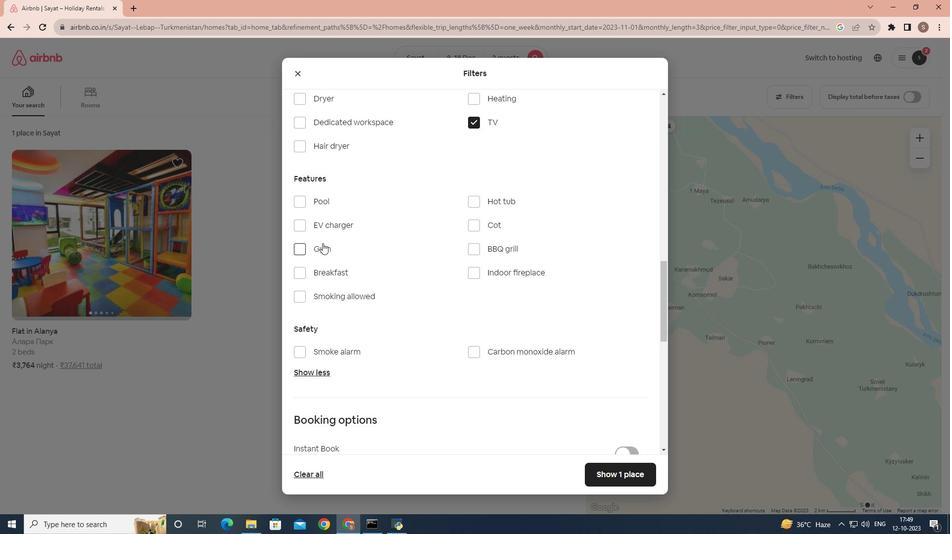 
Action: Mouse moved to (304, 272)
Screenshot: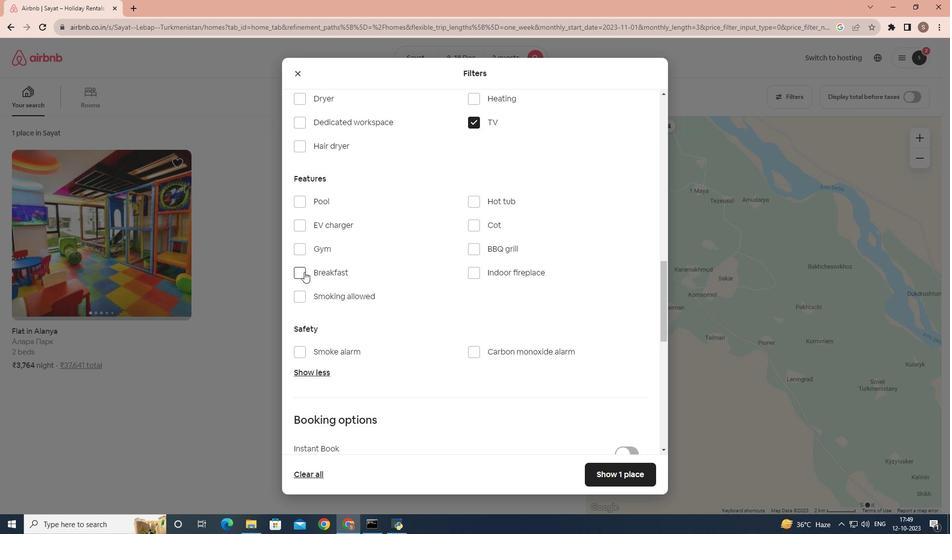 
Action: Mouse pressed left at (304, 272)
Screenshot: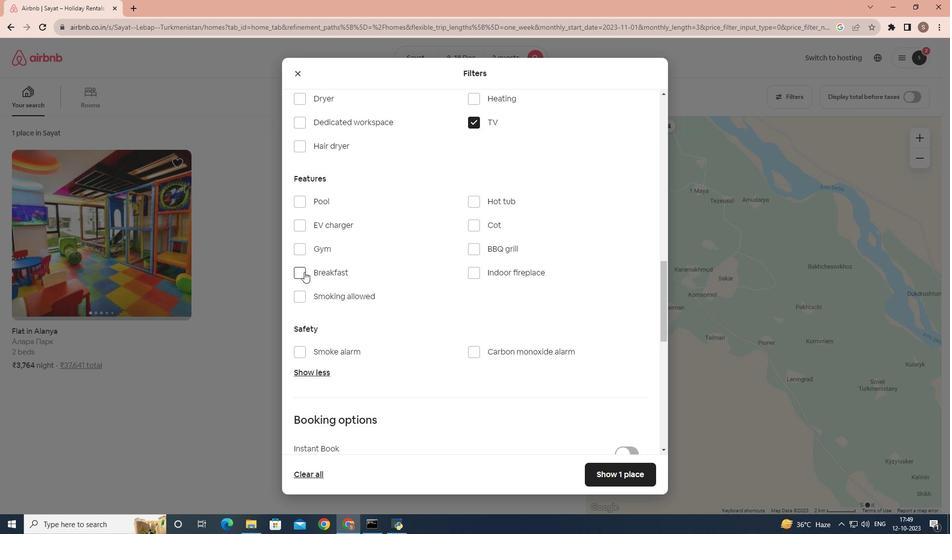 
Action: Mouse moved to (318, 250)
Screenshot: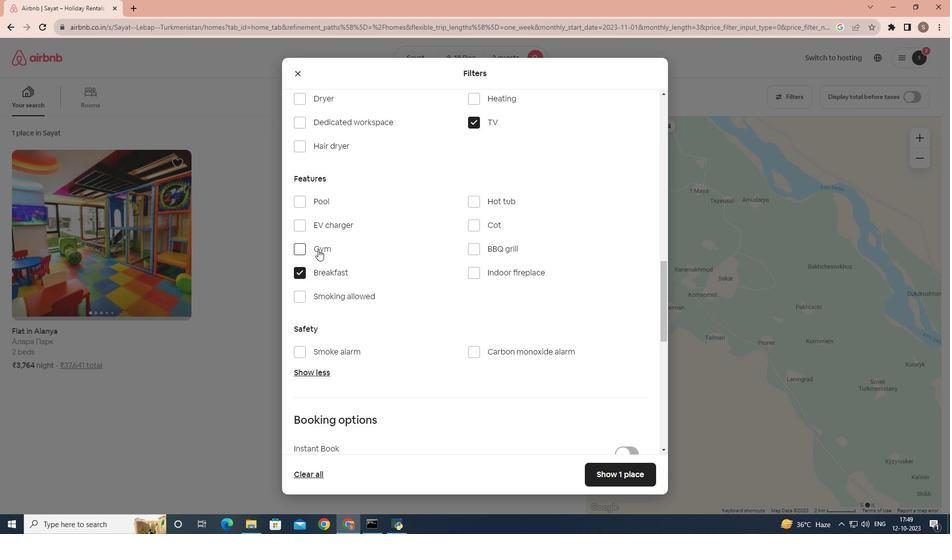 
Action: Mouse pressed left at (318, 250)
Screenshot: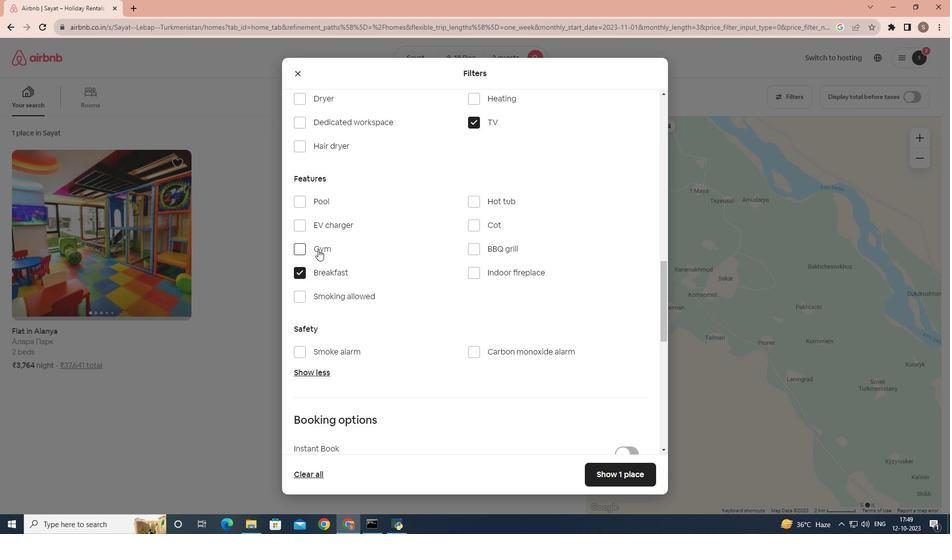 
Action: Mouse moved to (436, 375)
Screenshot: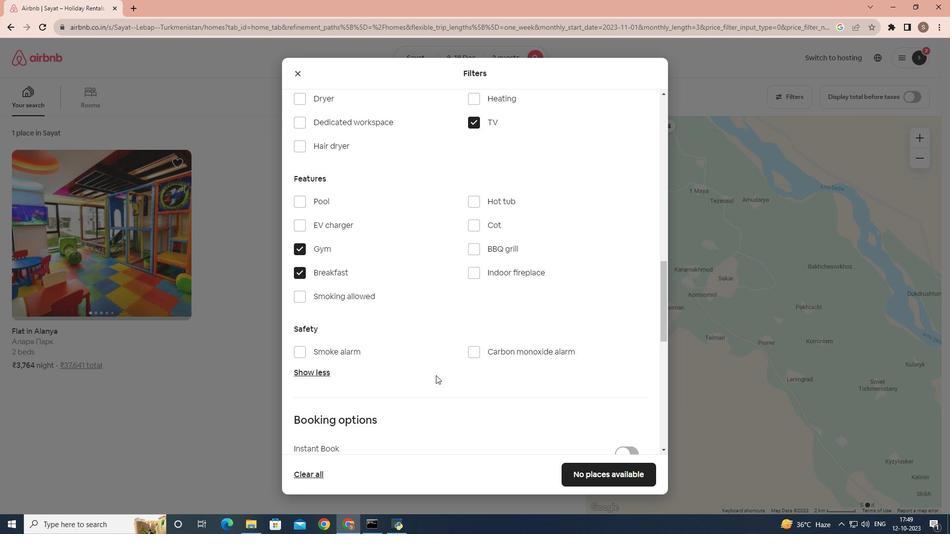 
Action: Mouse scrolled (436, 375) with delta (0, 0)
Screenshot: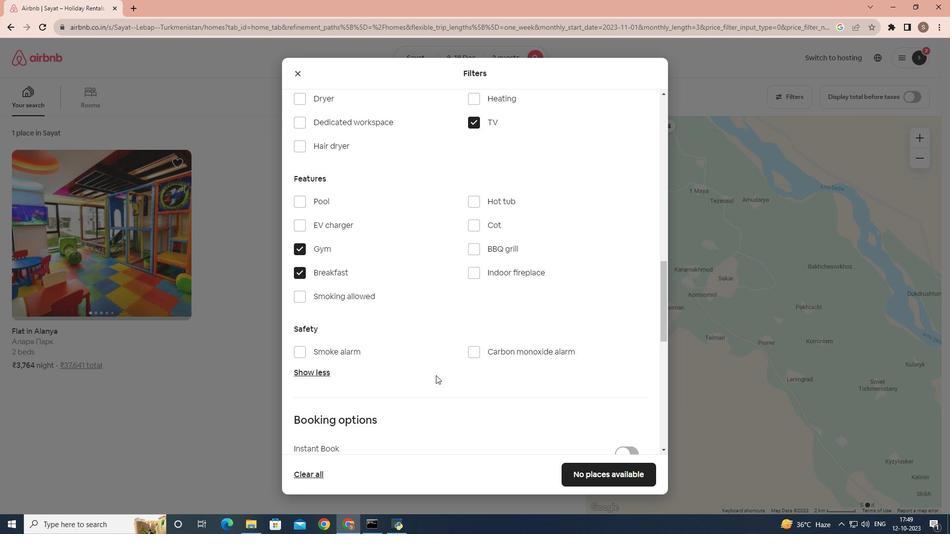 
Action: Mouse scrolled (436, 375) with delta (0, 0)
Screenshot: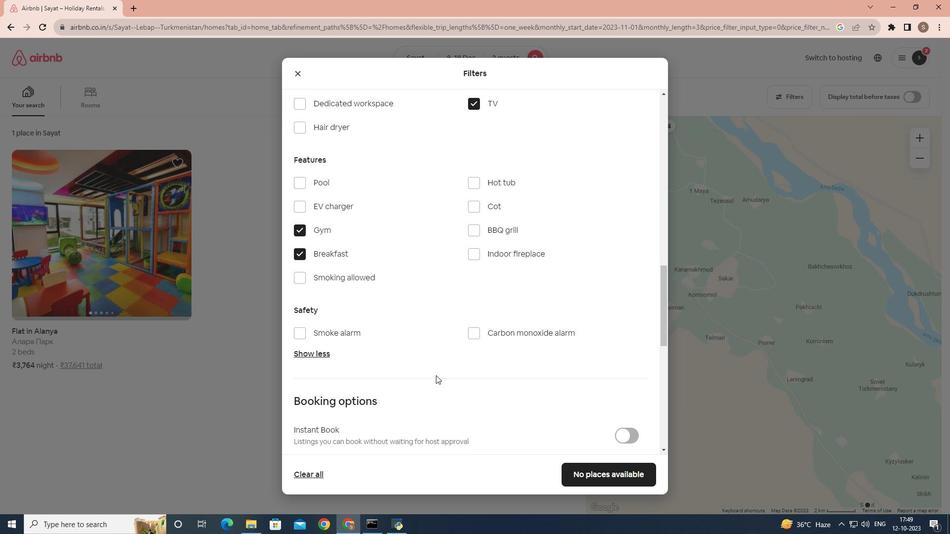 
Action: Mouse scrolled (436, 375) with delta (0, 0)
Screenshot: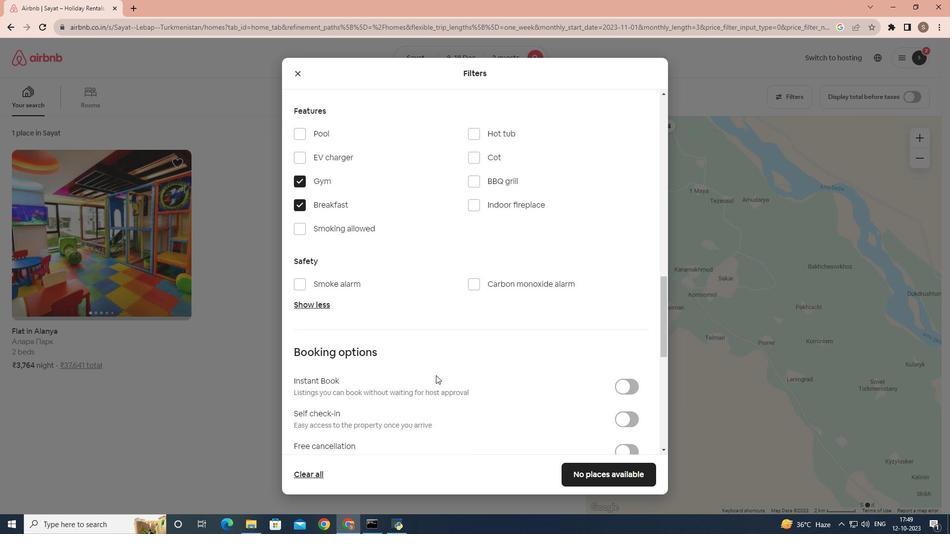 
Action: Mouse moved to (632, 473)
Screenshot: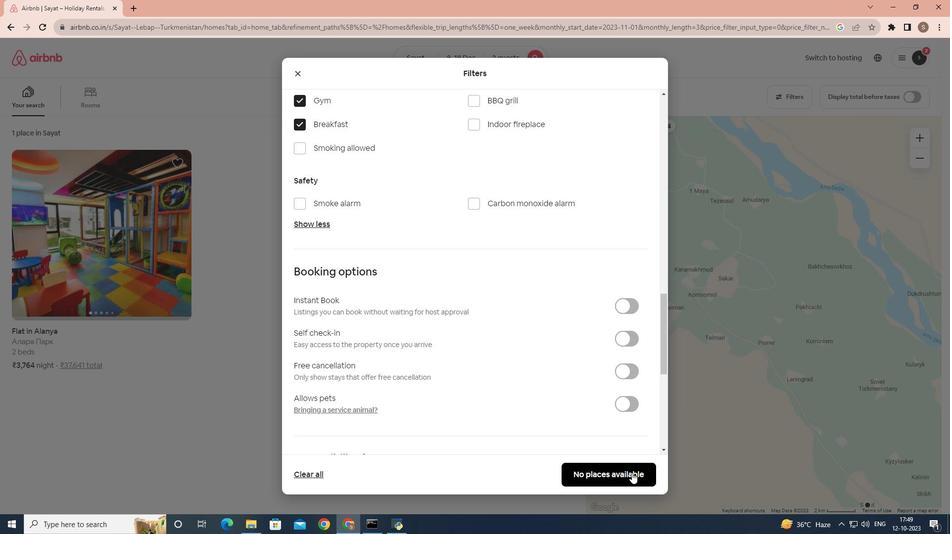 
Action: Mouse pressed left at (632, 473)
Screenshot: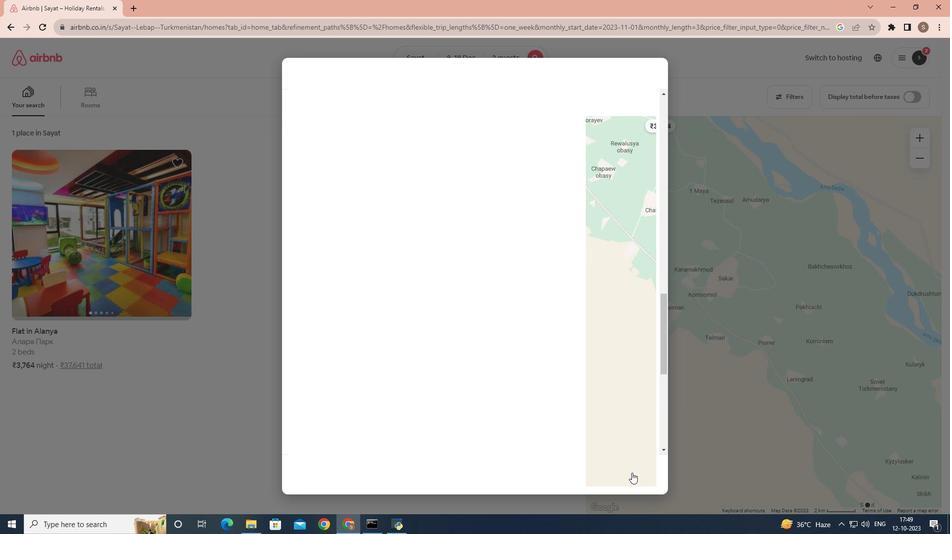 
Action: Mouse moved to (518, 375)
Screenshot: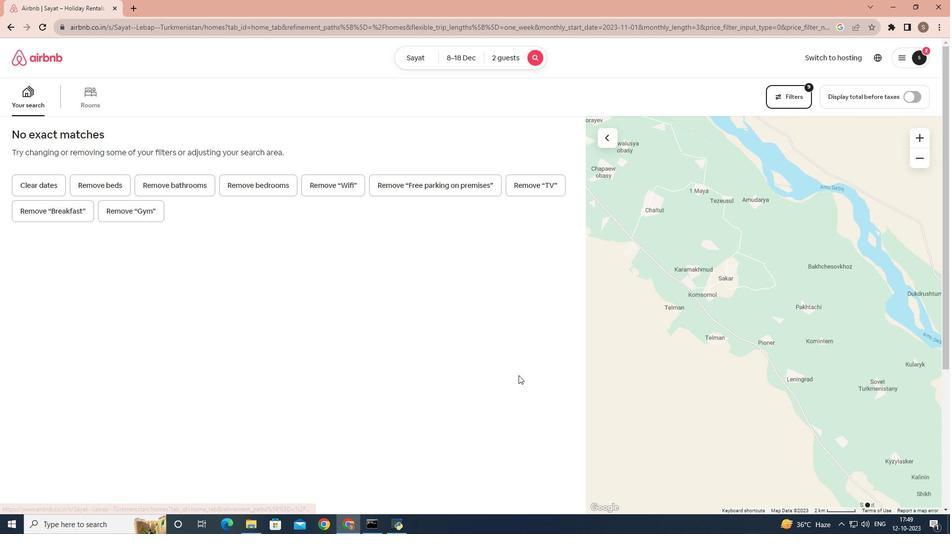 
